 Task: Look for space in Sāmalkot, India from 12th  July, 2023 to 15th July, 2023 for 3 adults in price range Rs.12000 to Rs.16000. Place can be entire place with 2 bedrooms having 3 beds and 1 bathroom. Property type can be house, flat, guest house. Booking option can be shelf check-in. Required host language is English.
Action: Mouse moved to (518, 63)
Screenshot: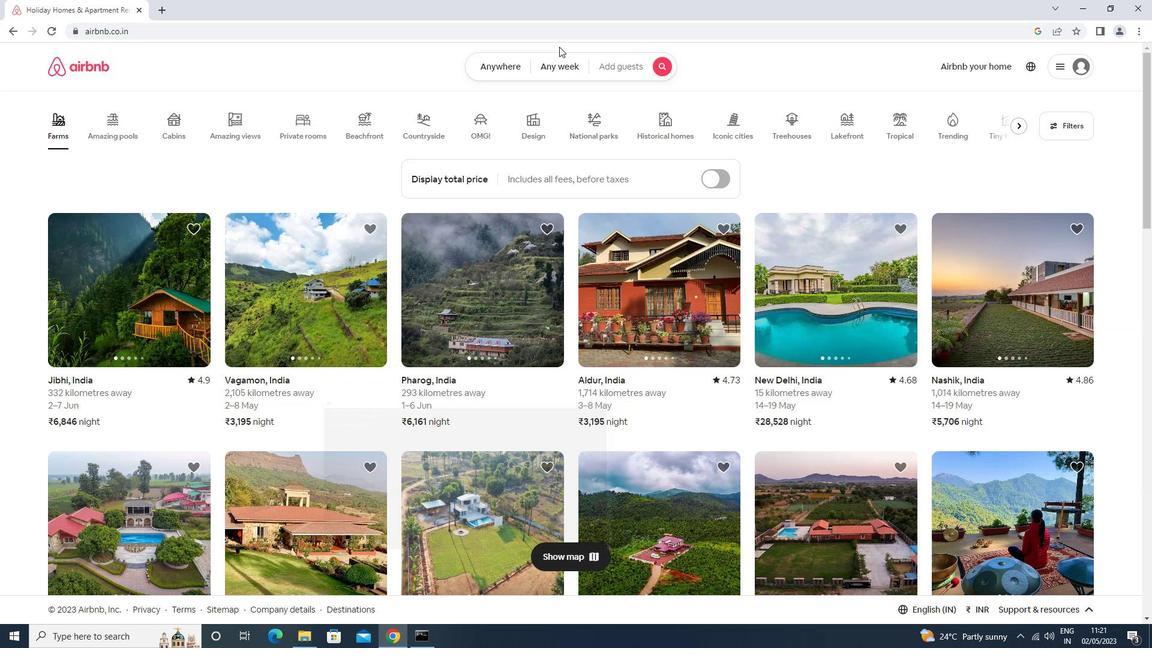 
Action: Mouse pressed left at (518, 63)
Screenshot: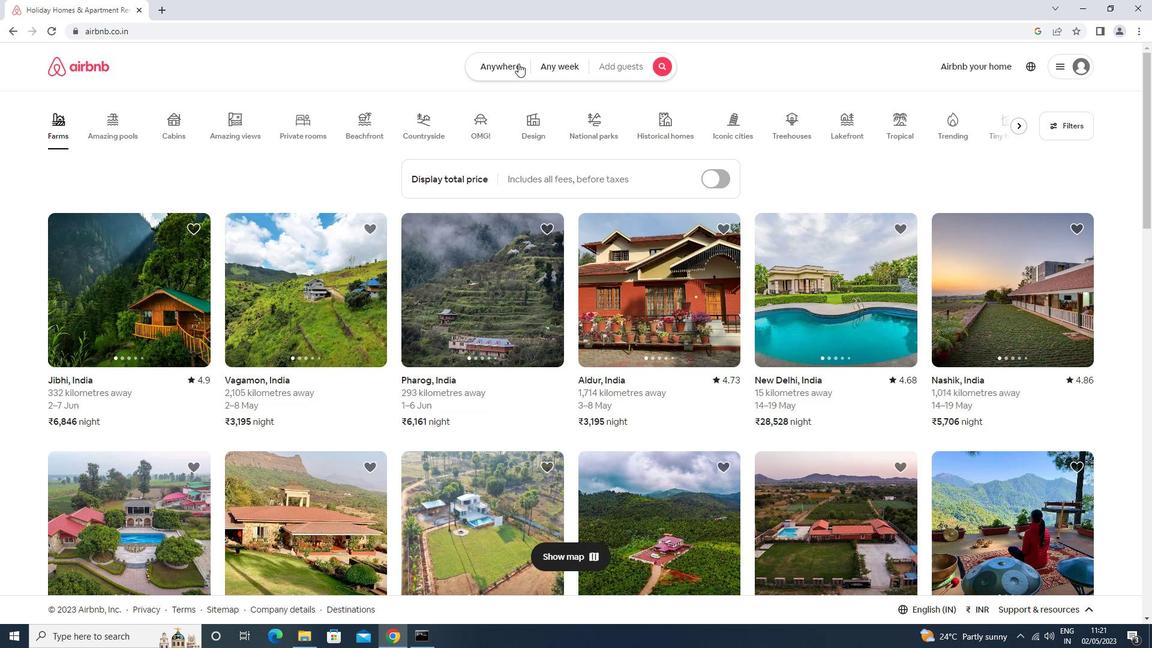 
Action: Mouse moved to (500, 107)
Screenshot: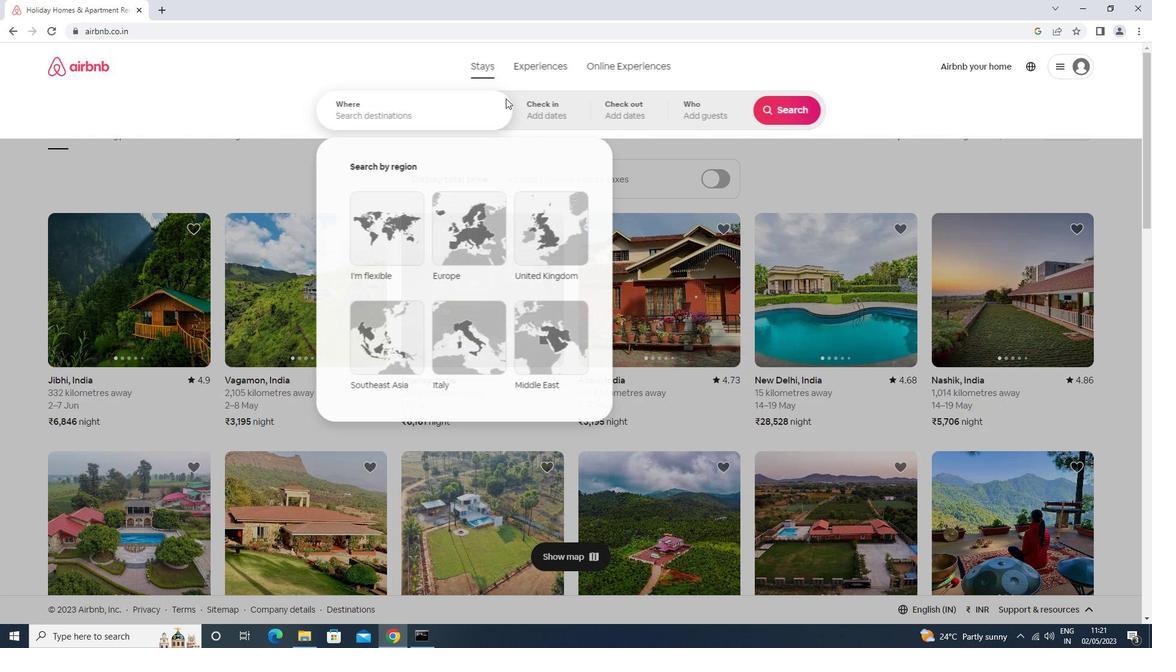 
Action: Mouse pressed left at (500, 107)
Screenshot: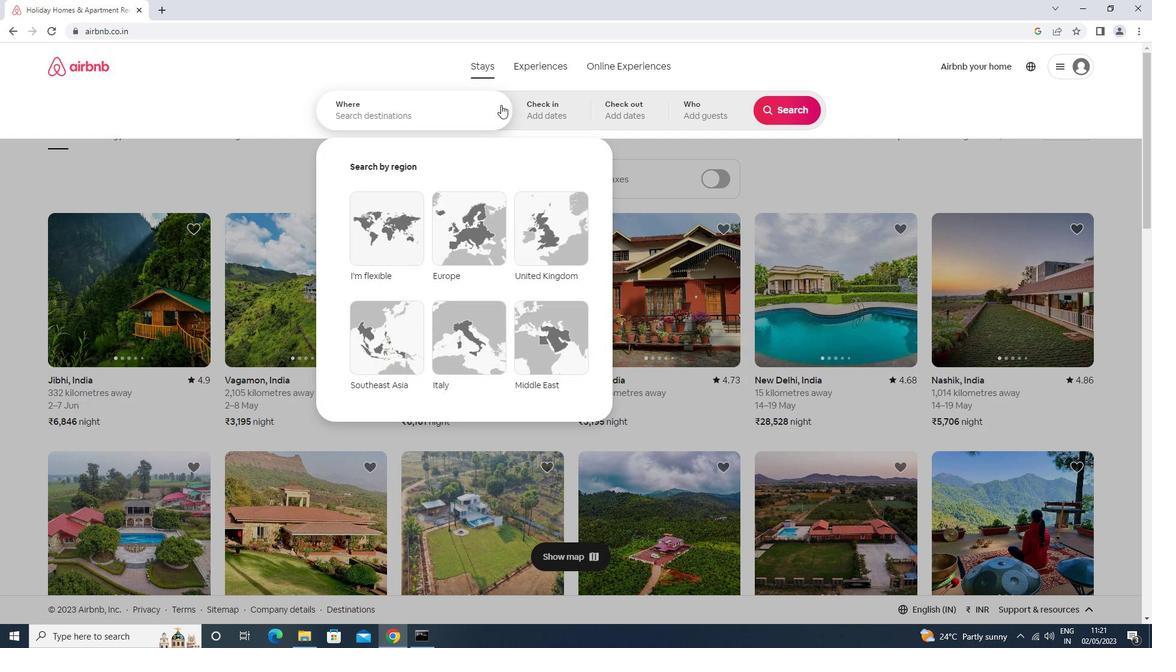 
Action: Key pressed s<Key.caps_lock>amalkot<Key.enter>
Screenshot: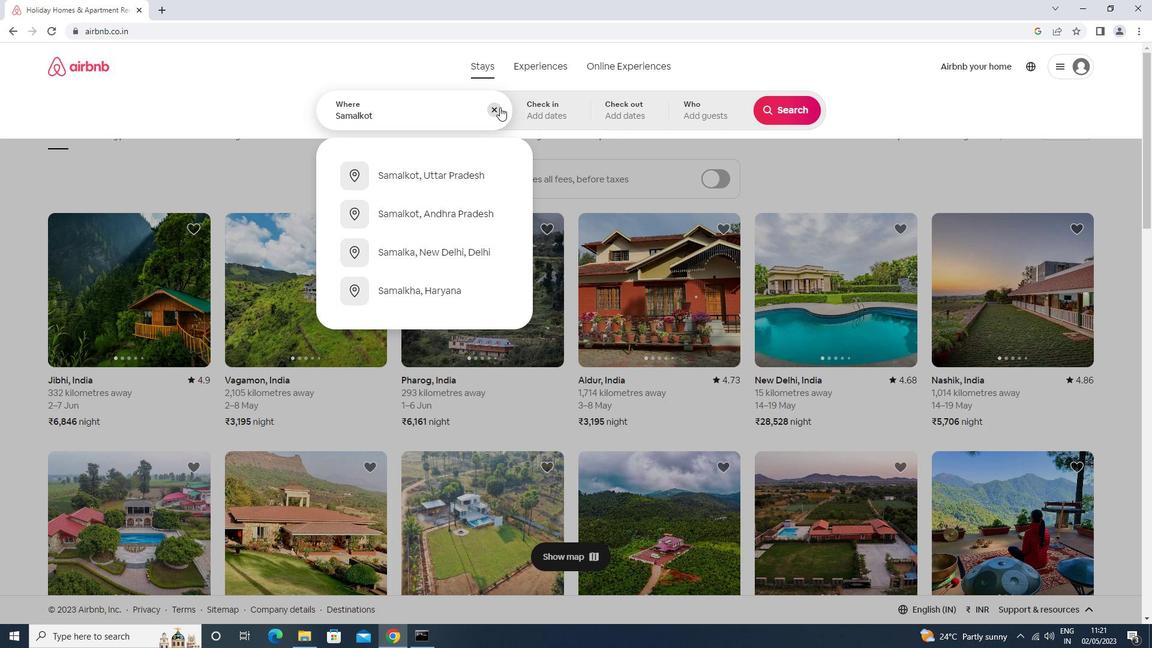 
Action: Mouse moved to (783, 205)
Screenshot: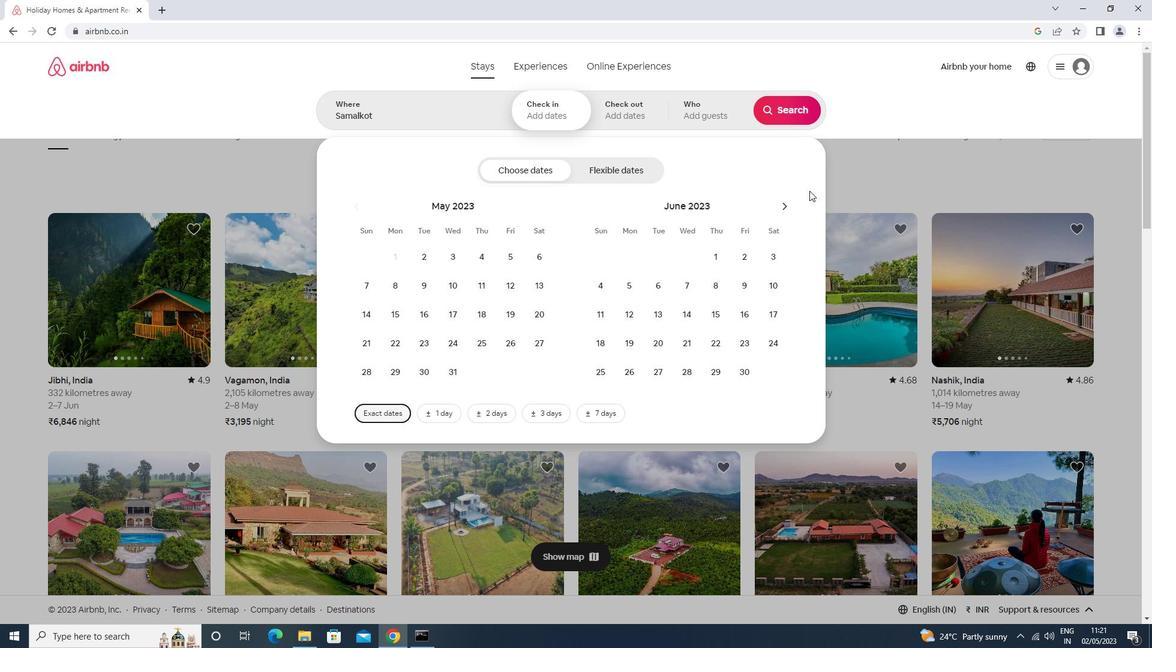 
Action: Mouse pressed left at (783, 205)
Screenshot: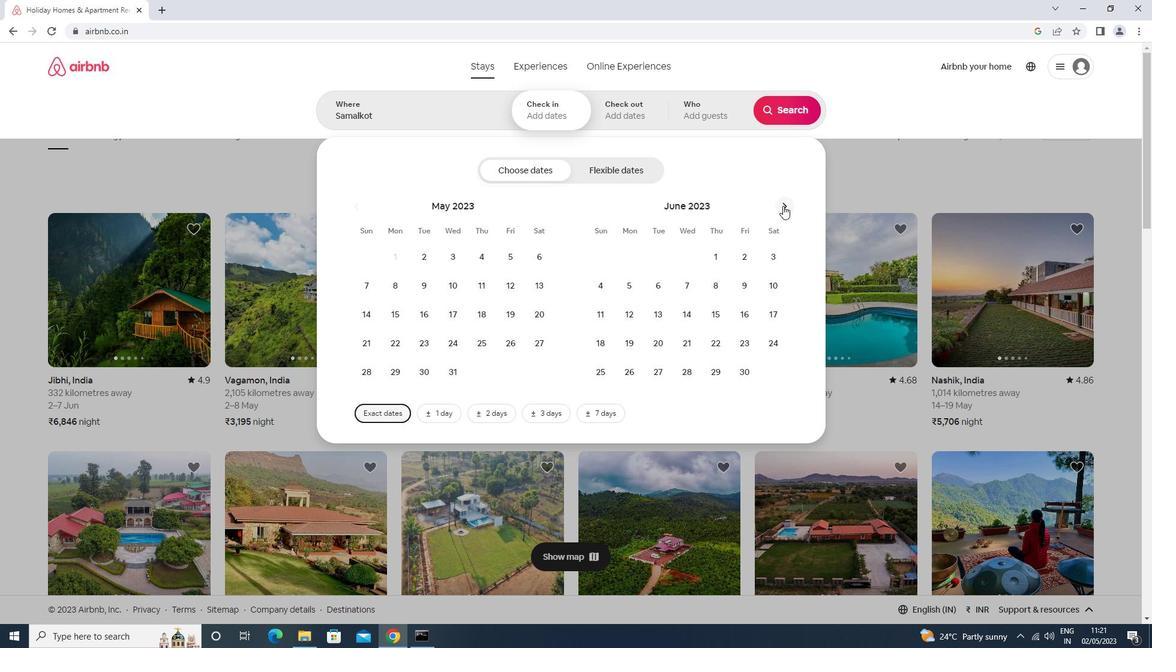 
Action: Mouse moved to (693, 308)
Screenshot: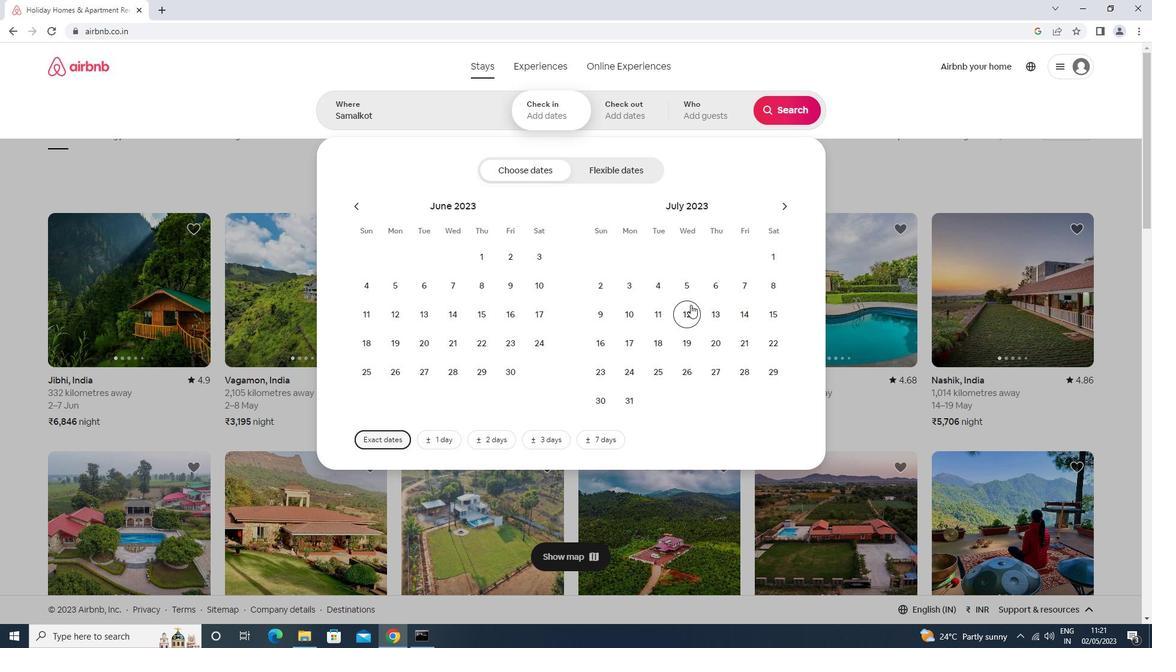 
Action: Mouse pressed left at (693, 308)
Screenshot: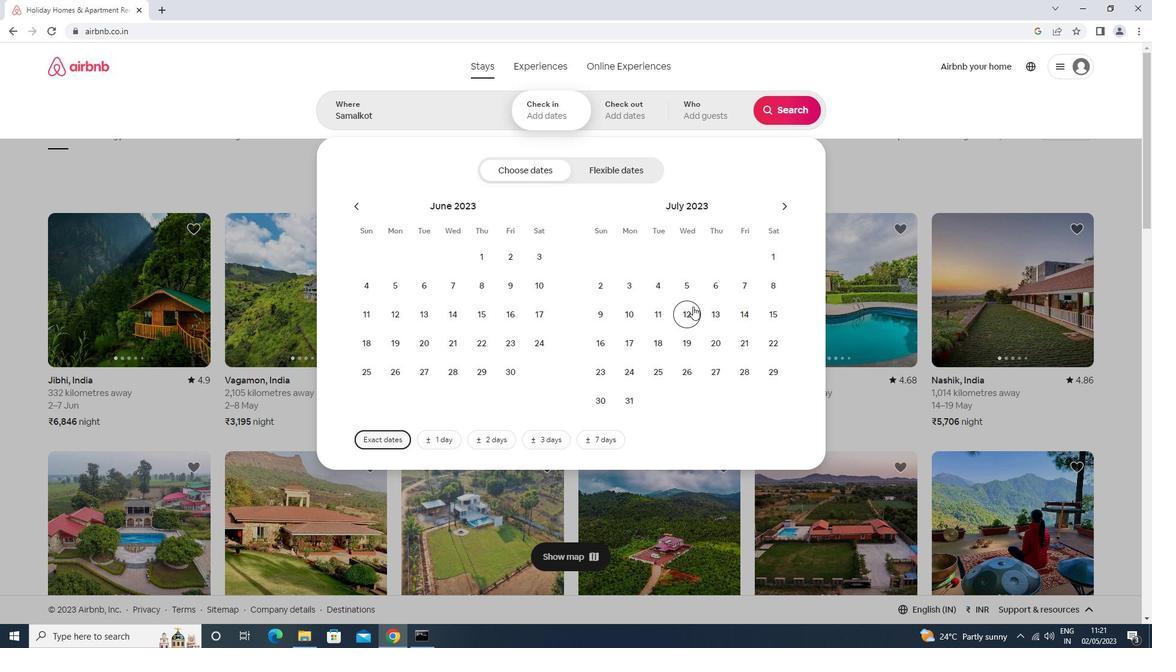
Action: Mouse moved to (770, 312)
Screenshot: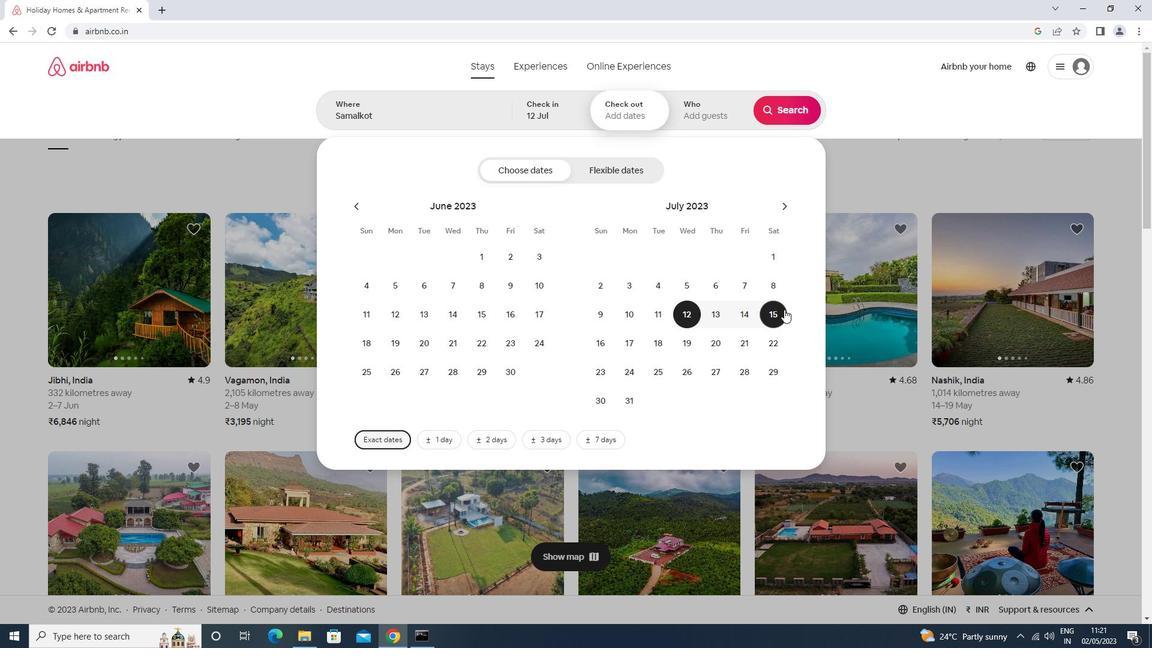 
Action: Mouse pressed left at (770, 312)
Screenshot: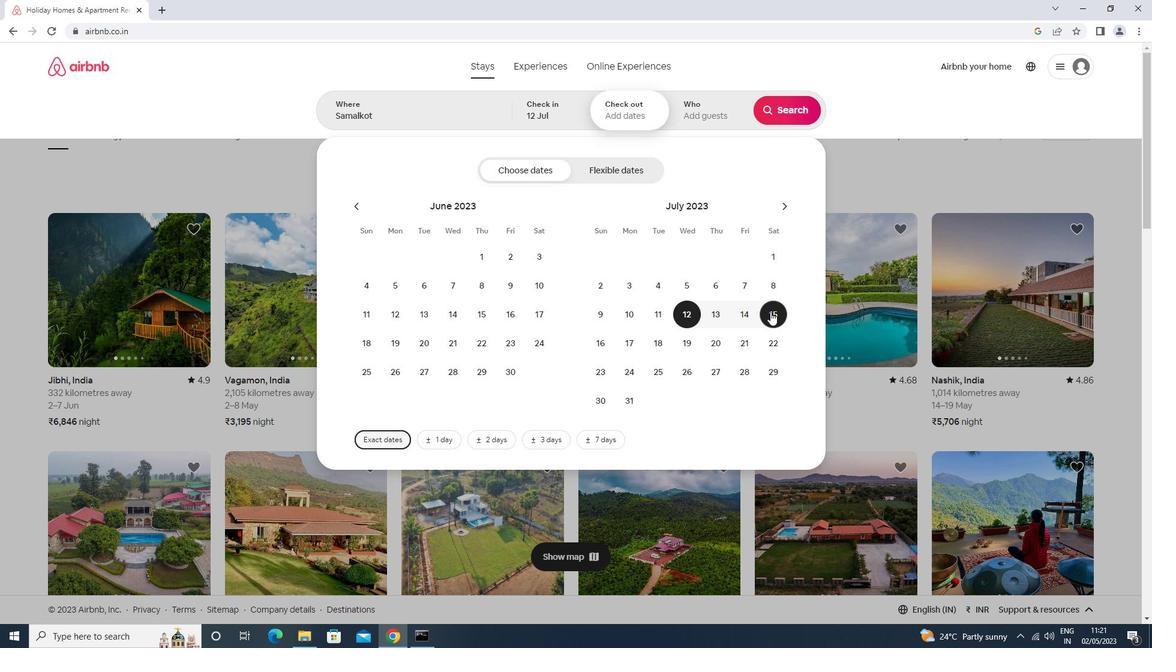 
Action: Mouse moved to (710, 118)
Screenshot: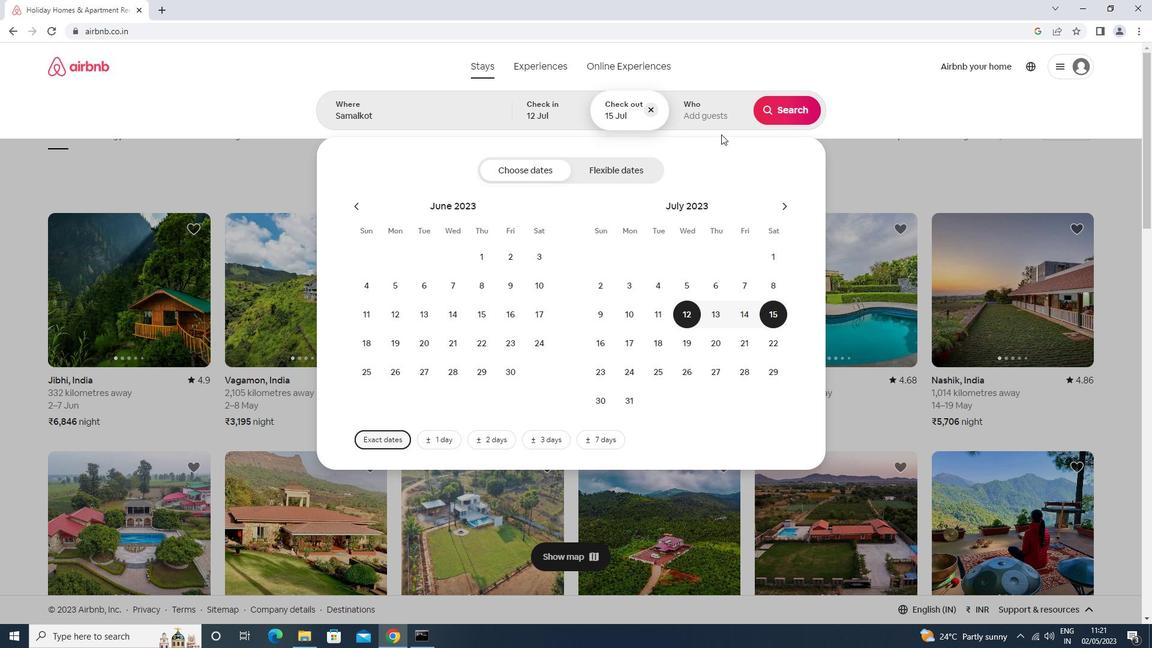 
Action: Mouse pressed left at (710, 118)
Screenshot: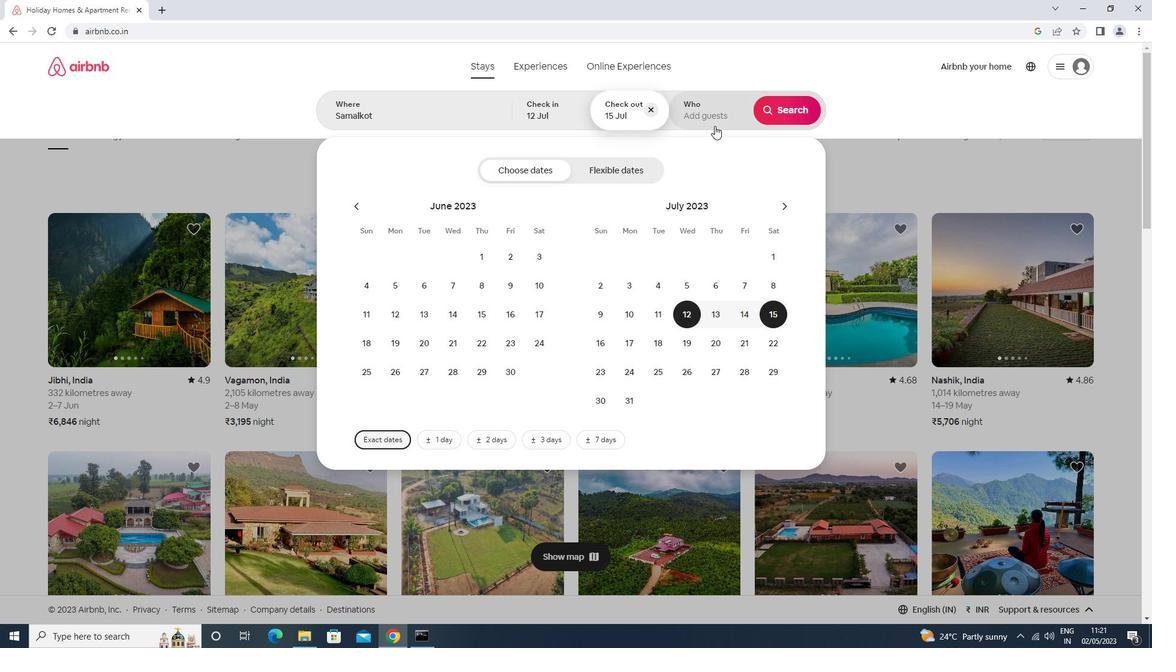 
Action: Mouse moved to (796, 171)
Screenshot: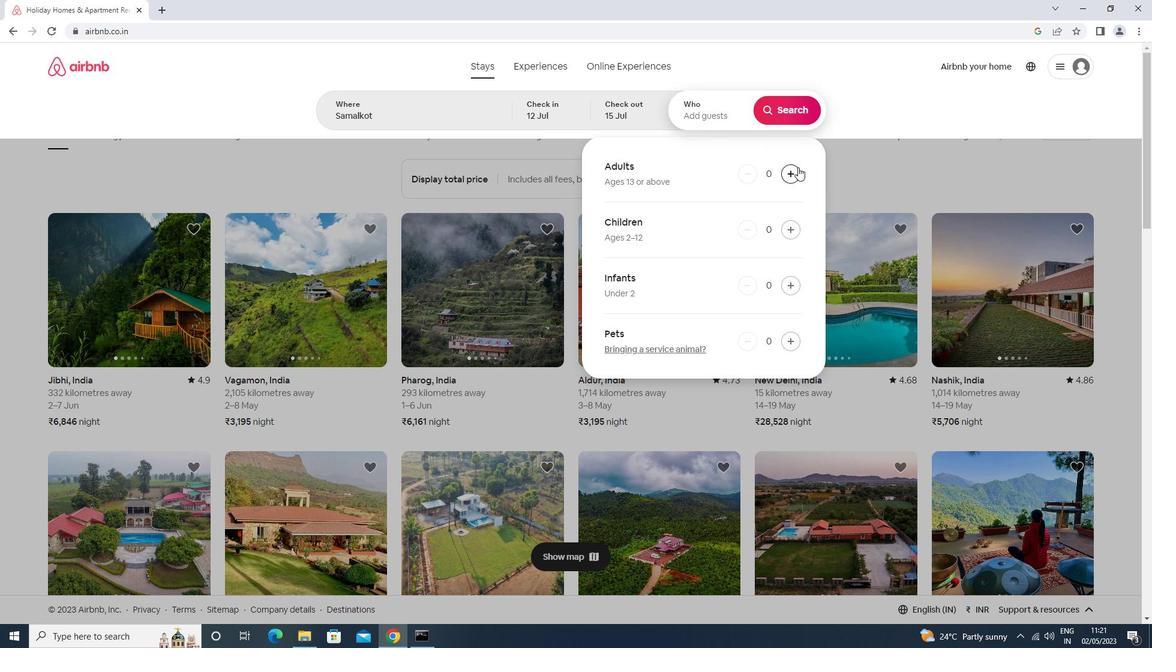 
Action: Mouse pressed left at (796, 171)
Screenshot: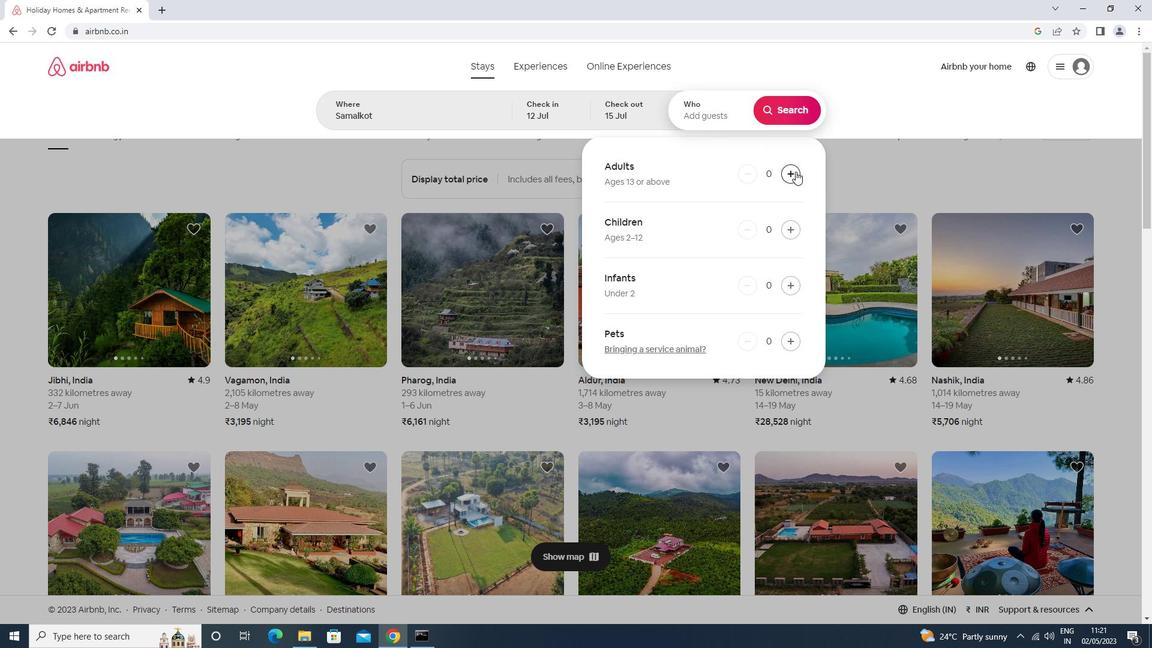 
Action: Mouse moved to (794, 171)
Screenshot: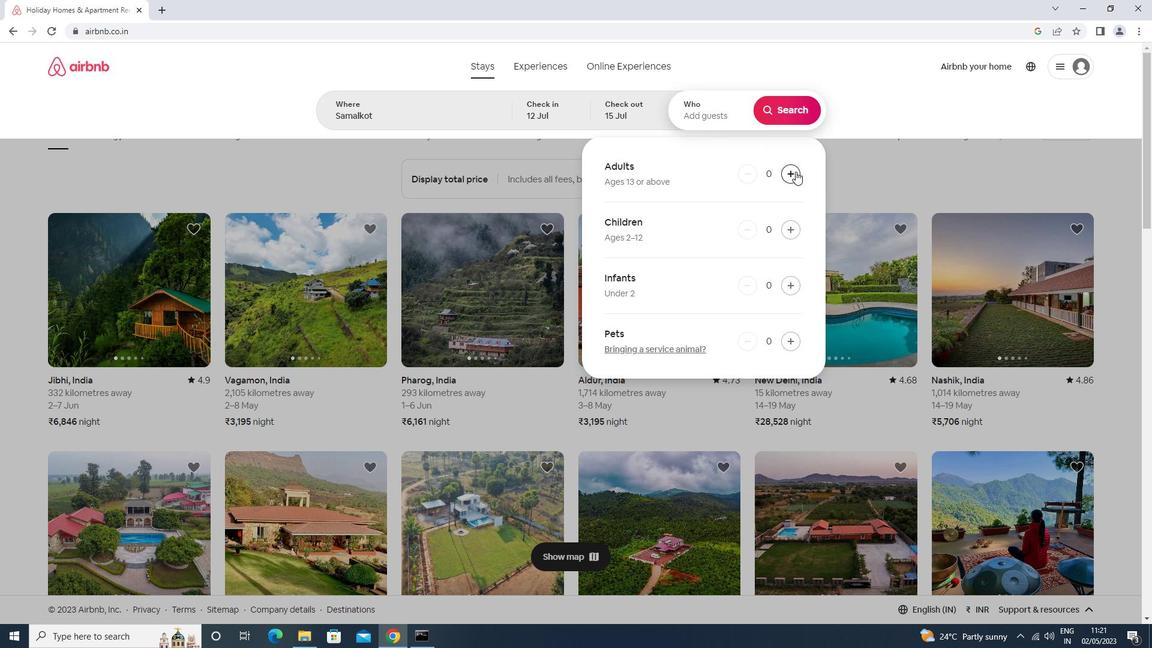 
Action: Mouse pressed left at (794, 171)
Screenshot: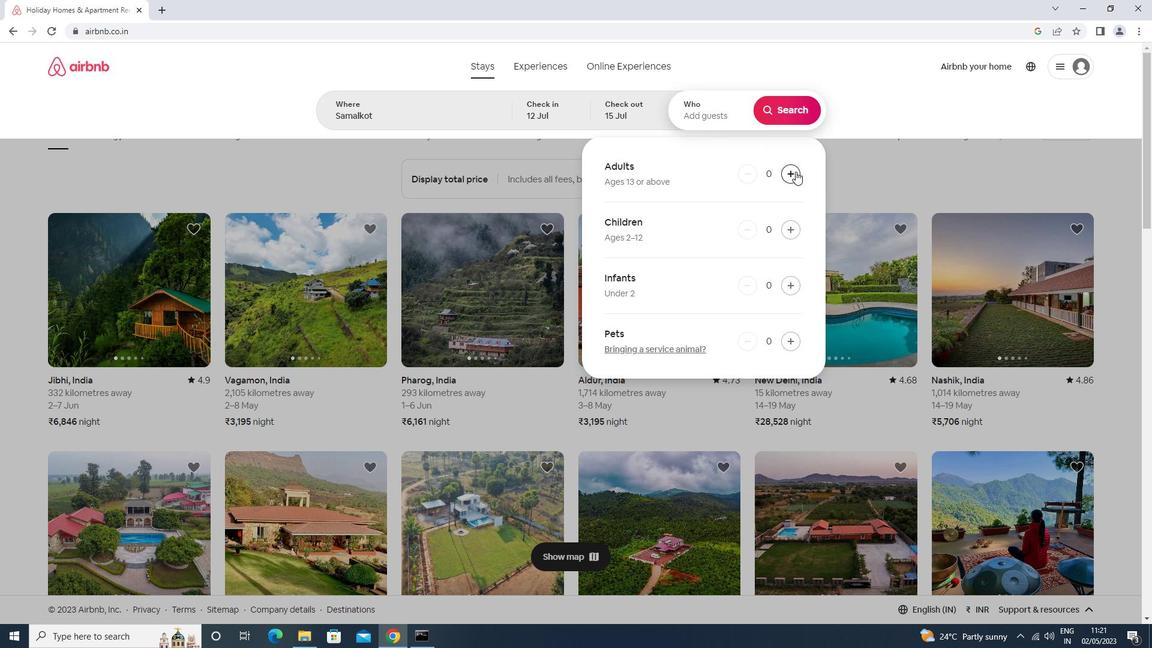 
Action: Mouse moved to (793, 172)
Screenshot: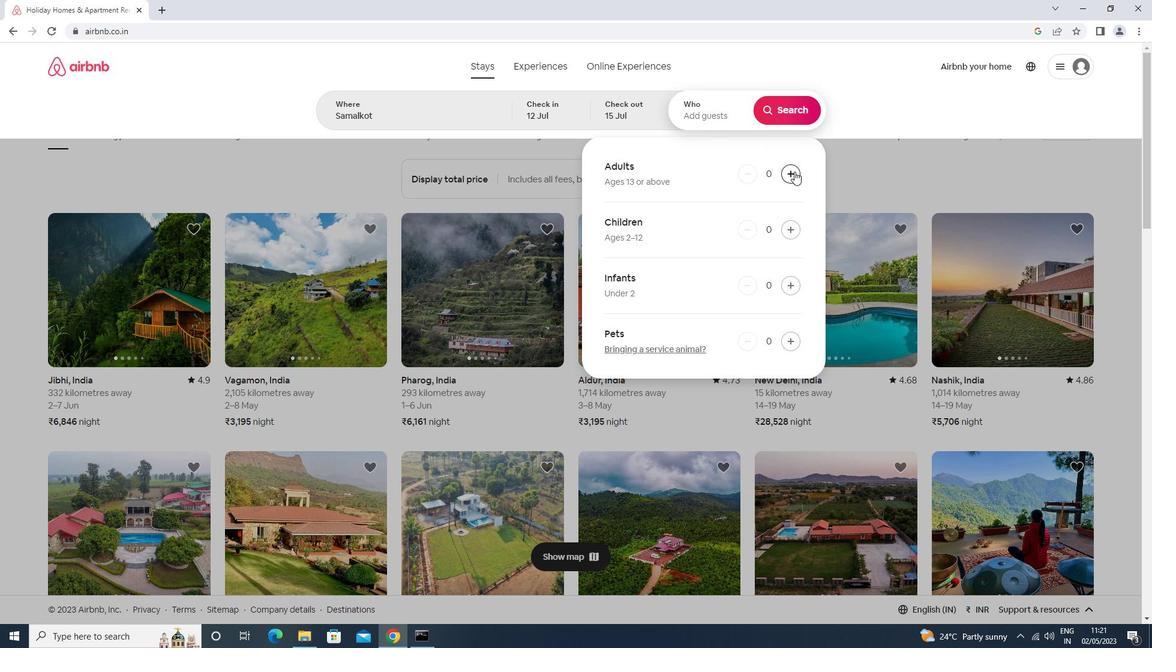 
Action: Mouse pressed left at (793, 172)
Screenshot: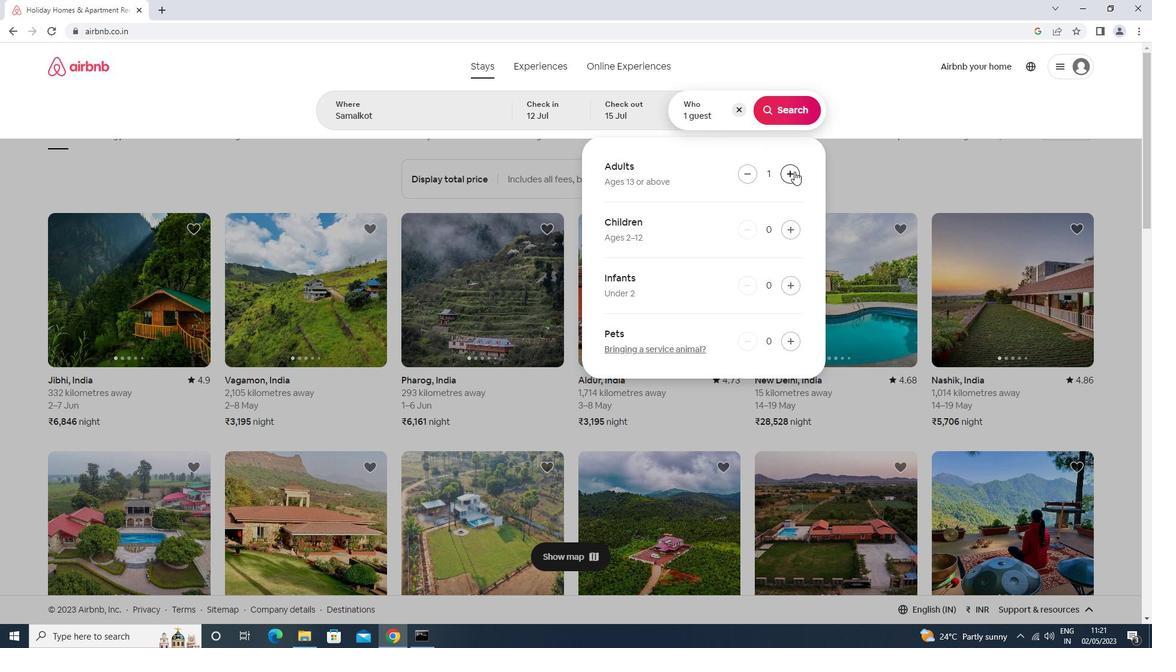 
Action: Mouse moved to (783, 115)
Screenshot: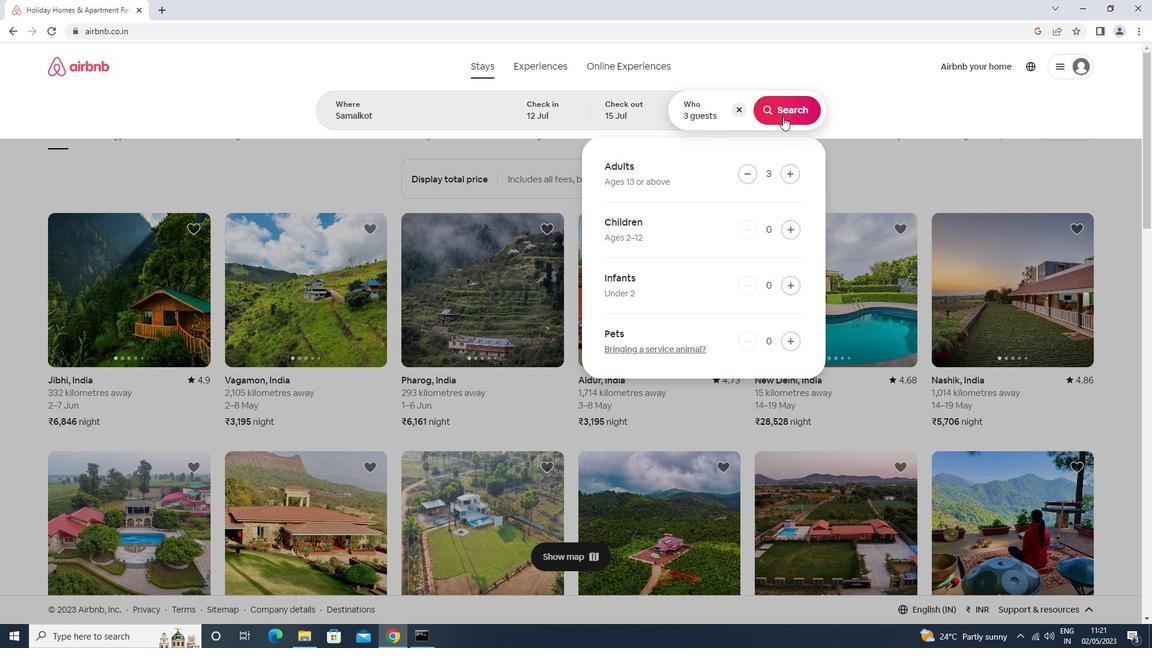 
Action: Mouse pressed left at (783, 115)
Screenshot: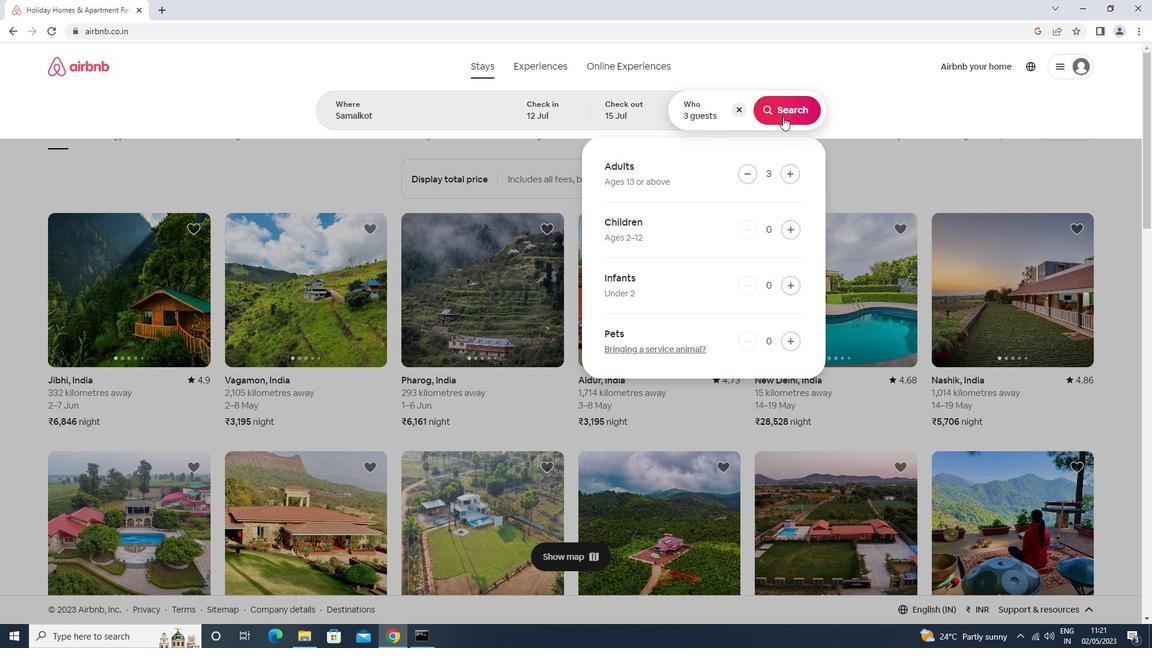 
Action: Mouse moved to (1101, 115)
Screenshot: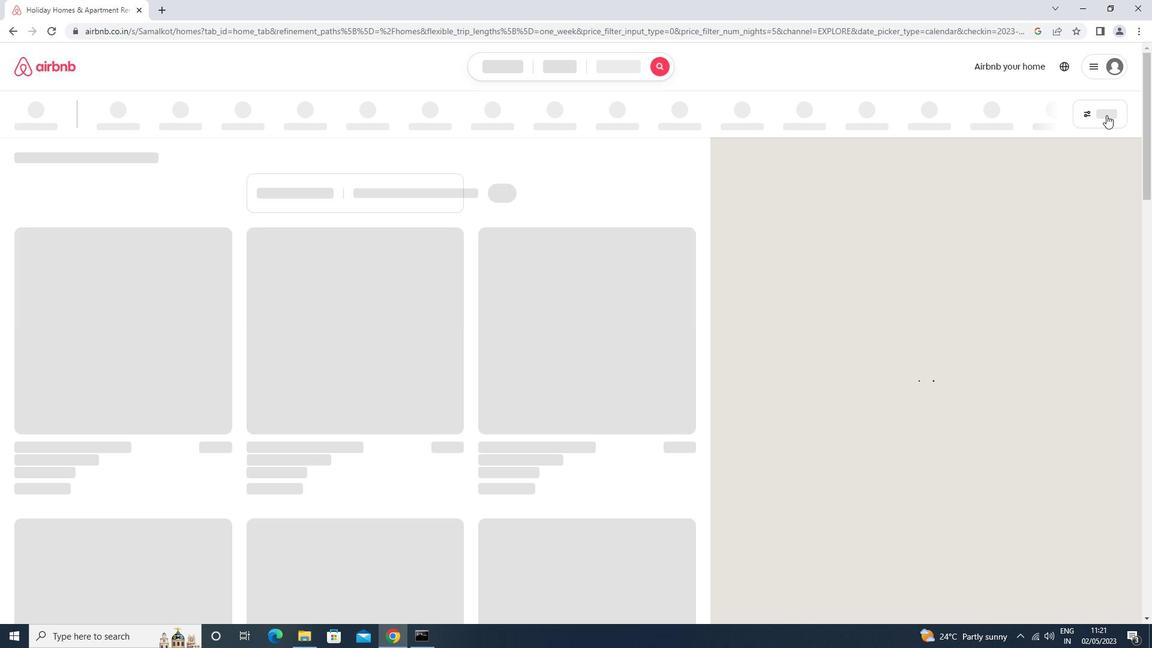 
Action: Mouse pressed left at (1101, 115)
Screenshot: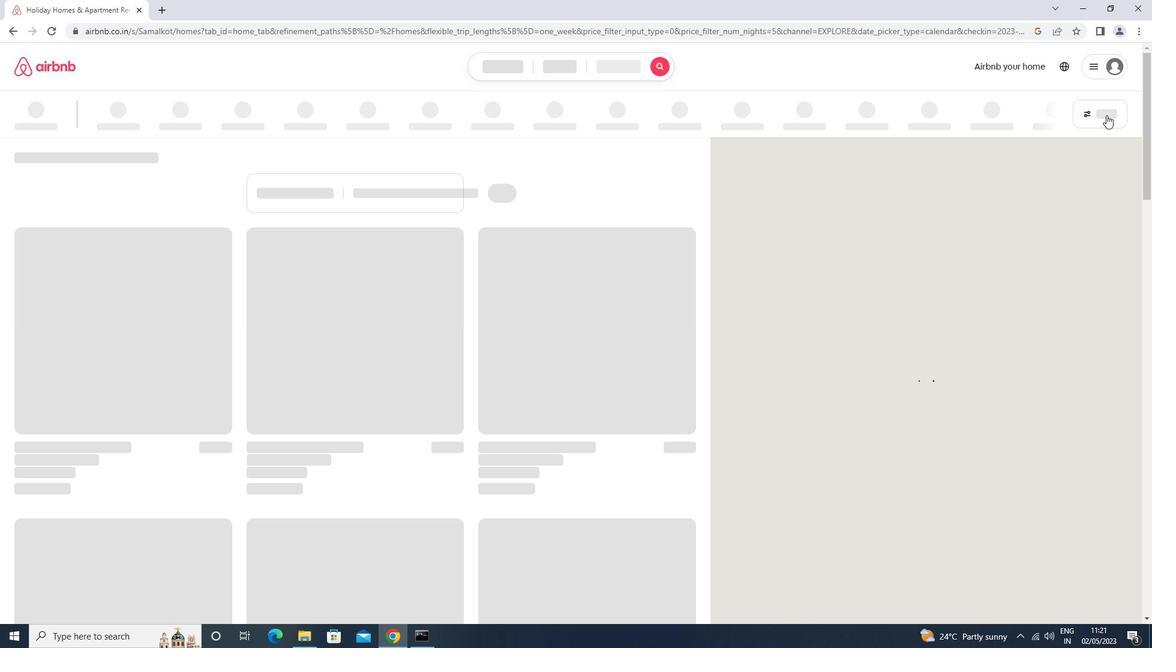 
Action: Mouse moved to (529, 265)
Screenshot: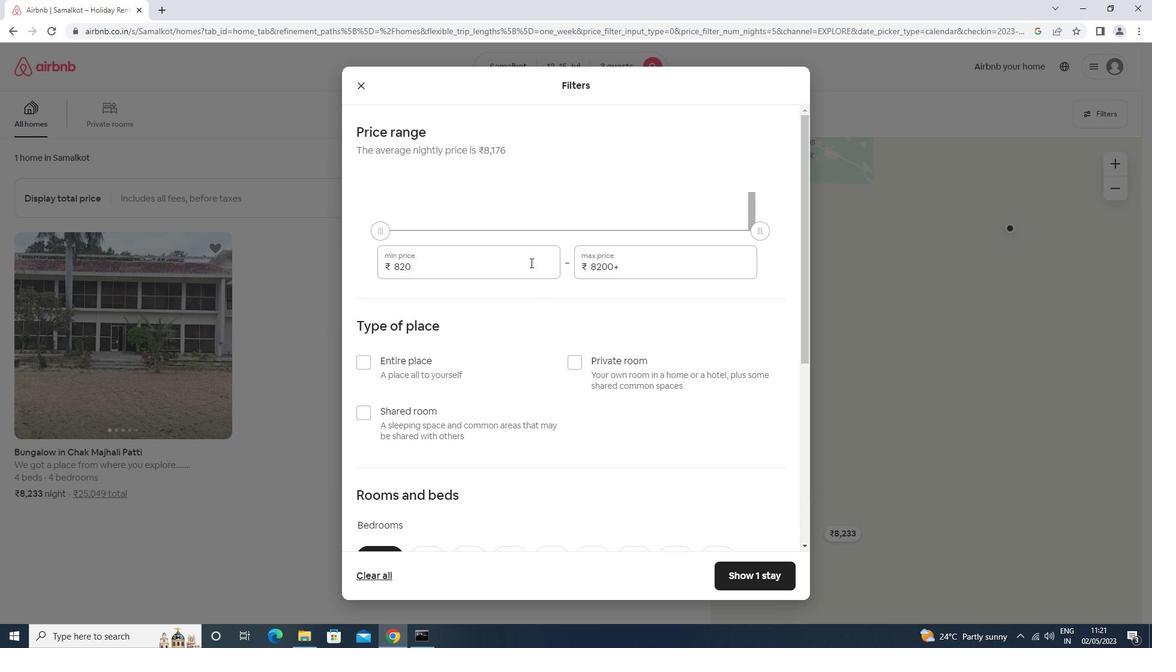 
Action: Mouse pressed left at (529, 265)
Screenshot: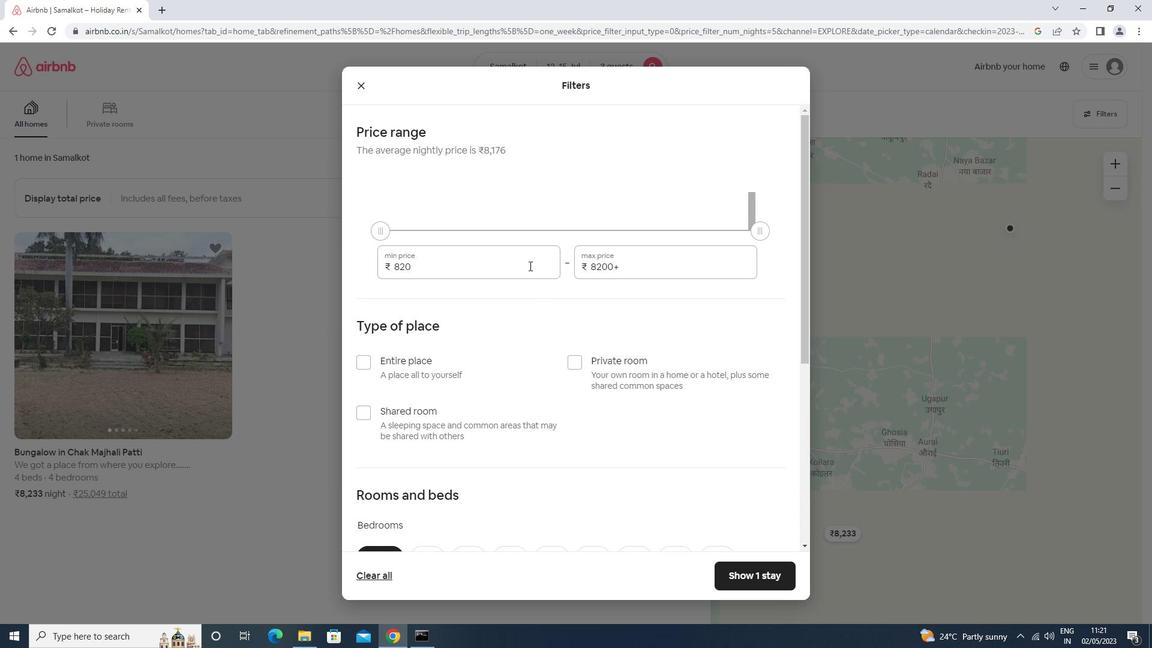 
Action: Mouse moved to (520, 271)
Screenshot: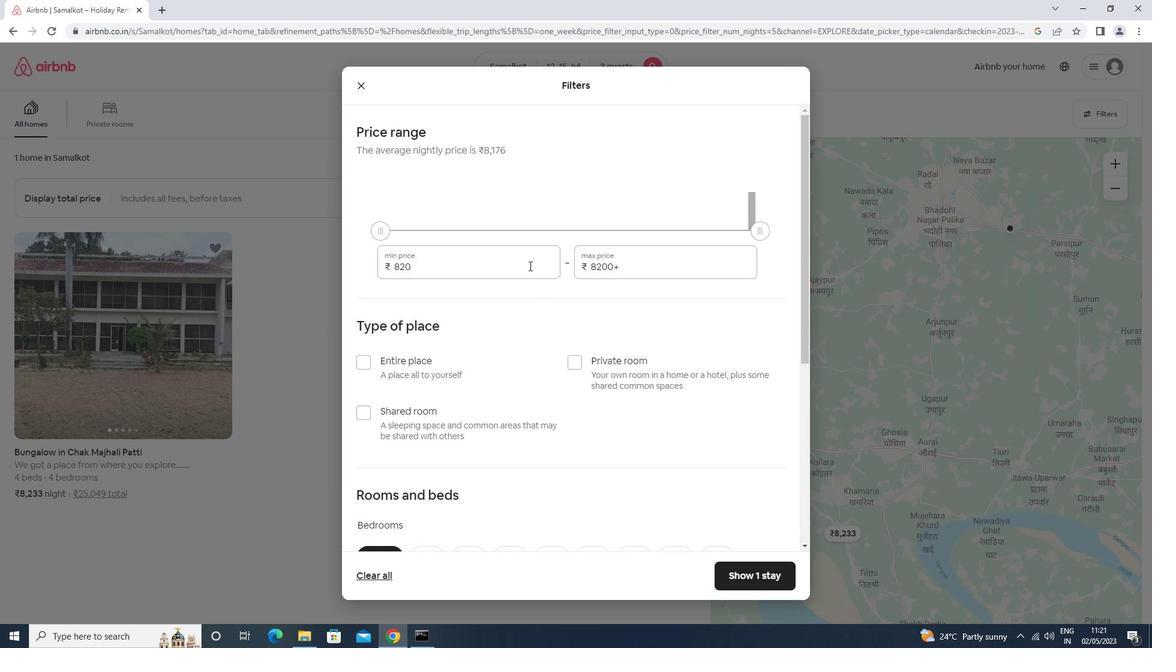 
Action: Key pressed <Key.backspace><Key.backspace><Key.backspace><Key.backspace><Key.backspace><Key.backspace><Key.backspace><Key.backspace><Key.backspace>12000<Key.tab>16000
Screenshot: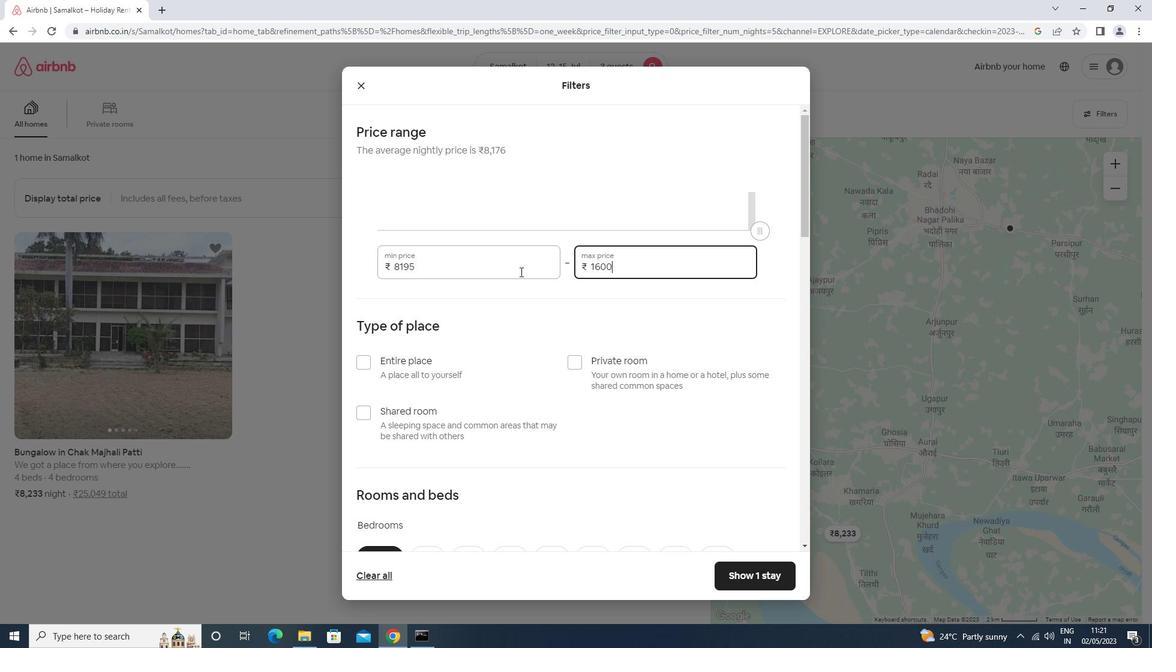 
Action: Mouse moved to (516, 273)
Screenshot: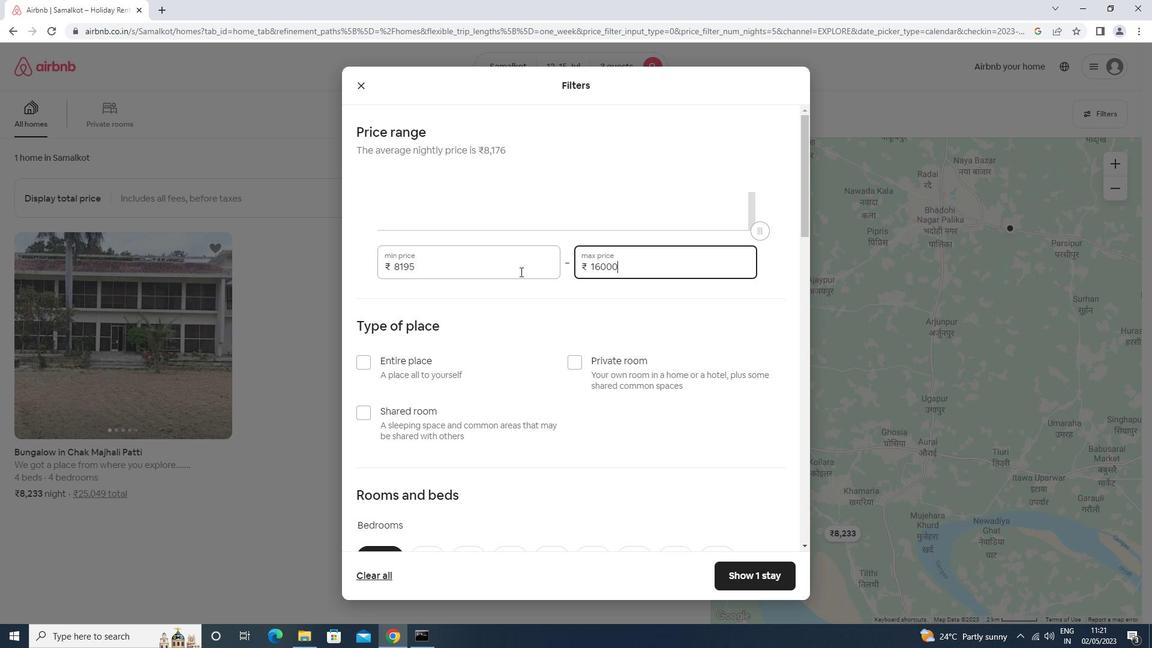
Action: Mouse scrolled (516, 272) with delta (0, 0)
Screenshot: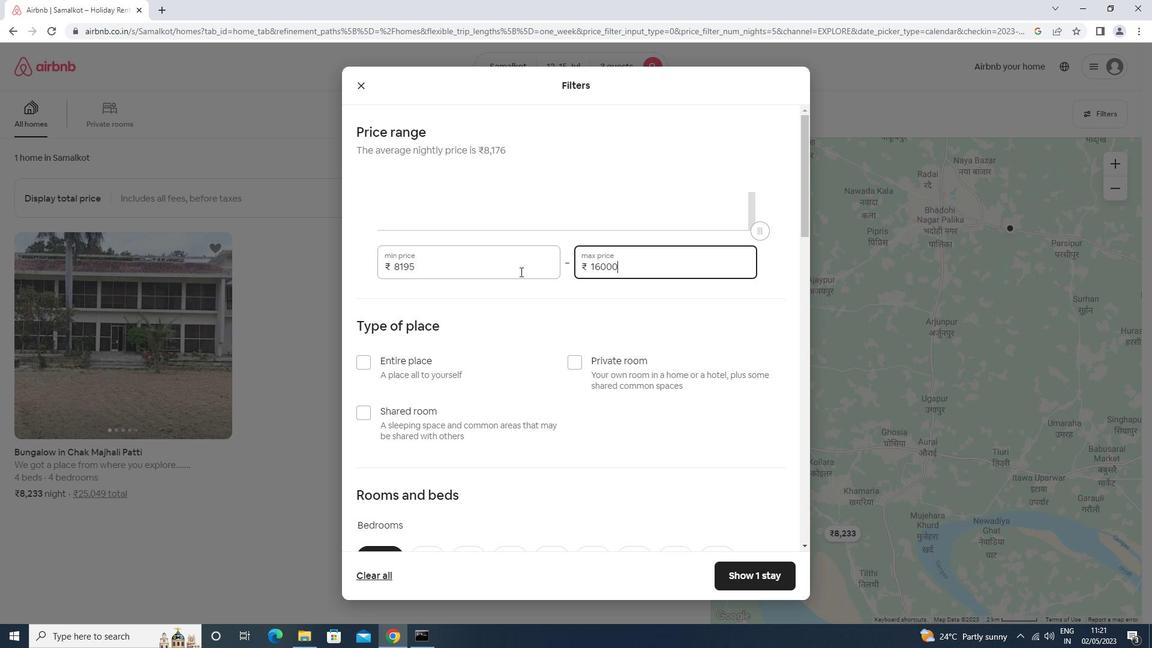 
Action: Mouse scrolled (516, 272) with delta (0, 0)
Screenshot: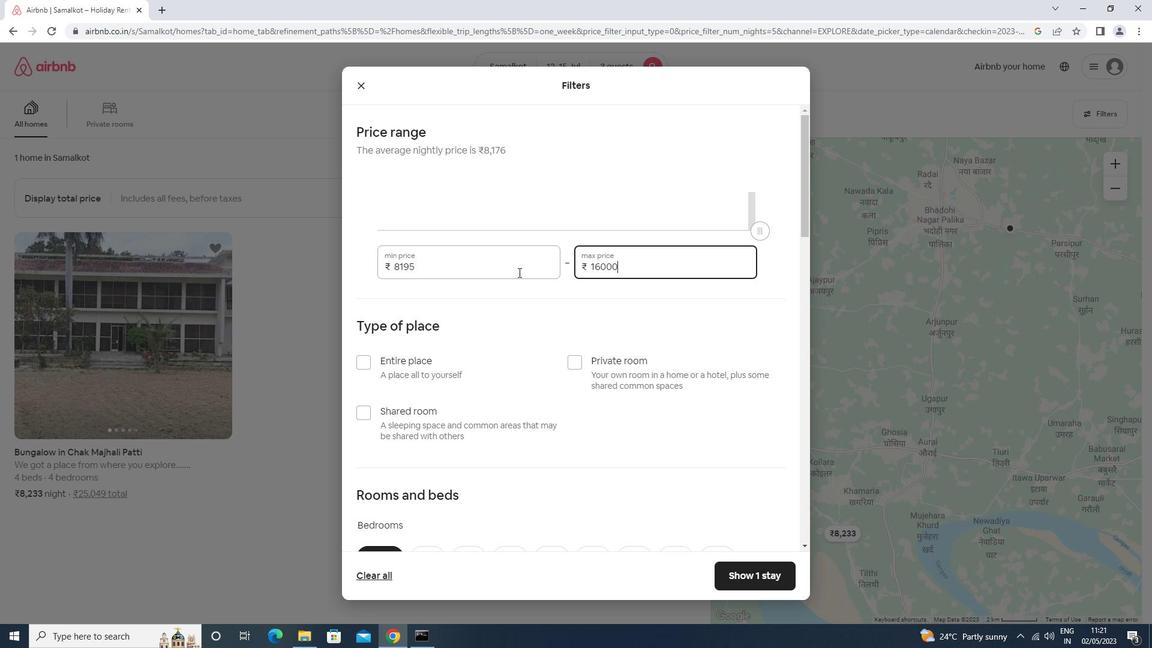 
Action: Mouse moved to (397, 239)
Screenshot: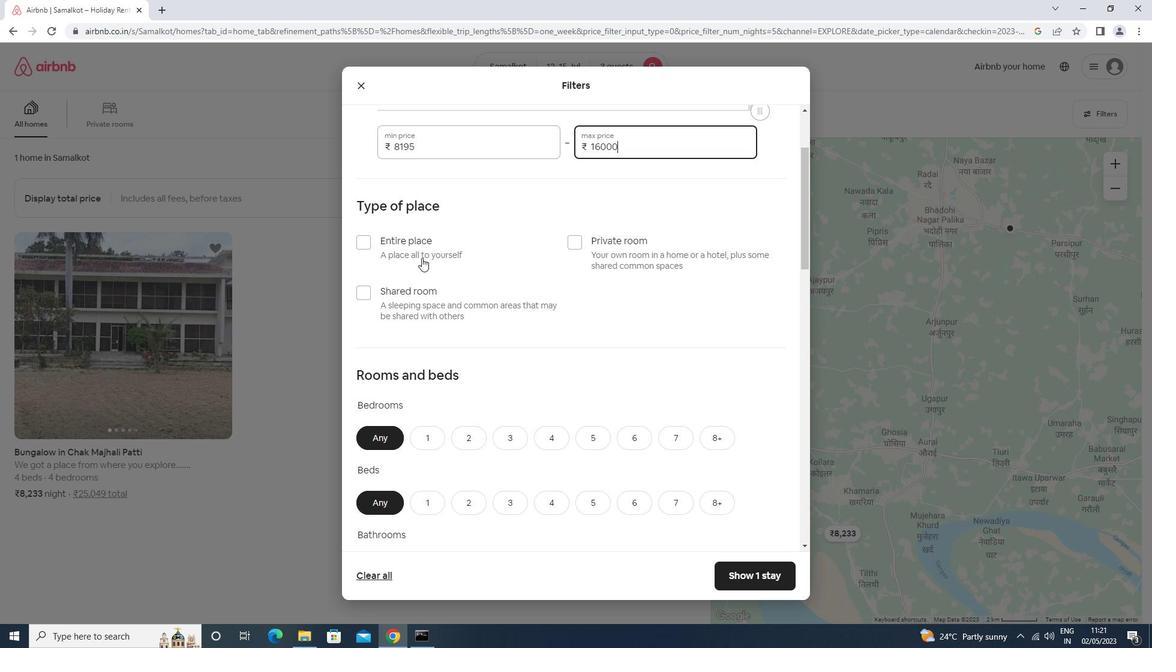 
Action: Mouse pressed left at (397, 239)
Screenshot: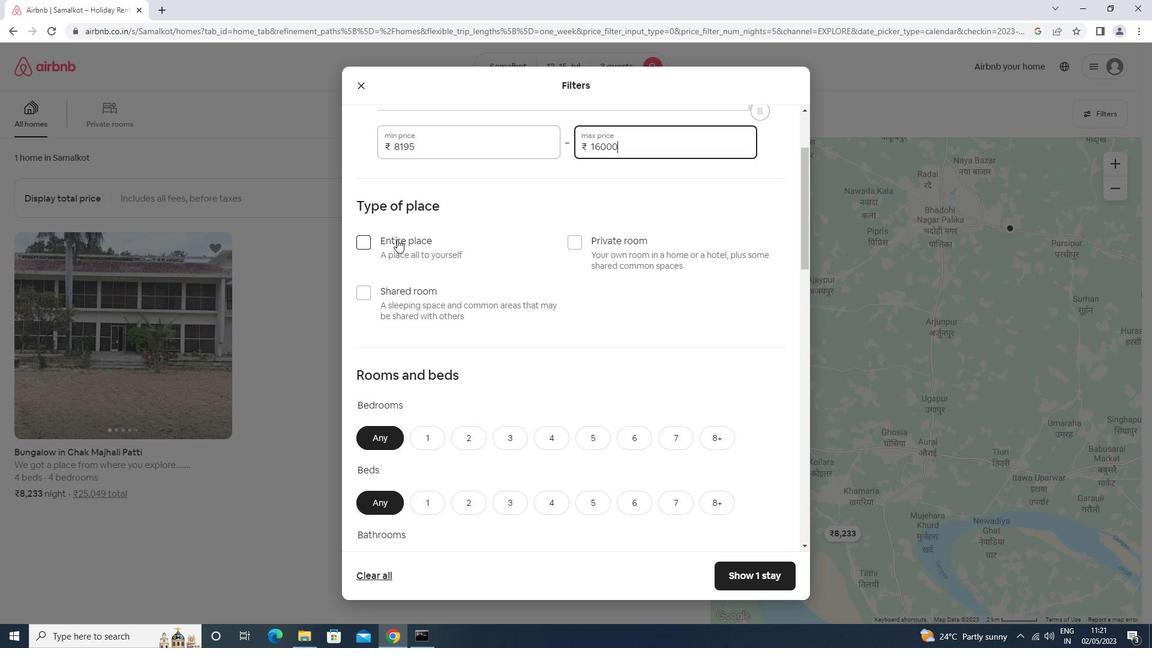 
Action: Mouse moved to (489, 272)
Screenshot: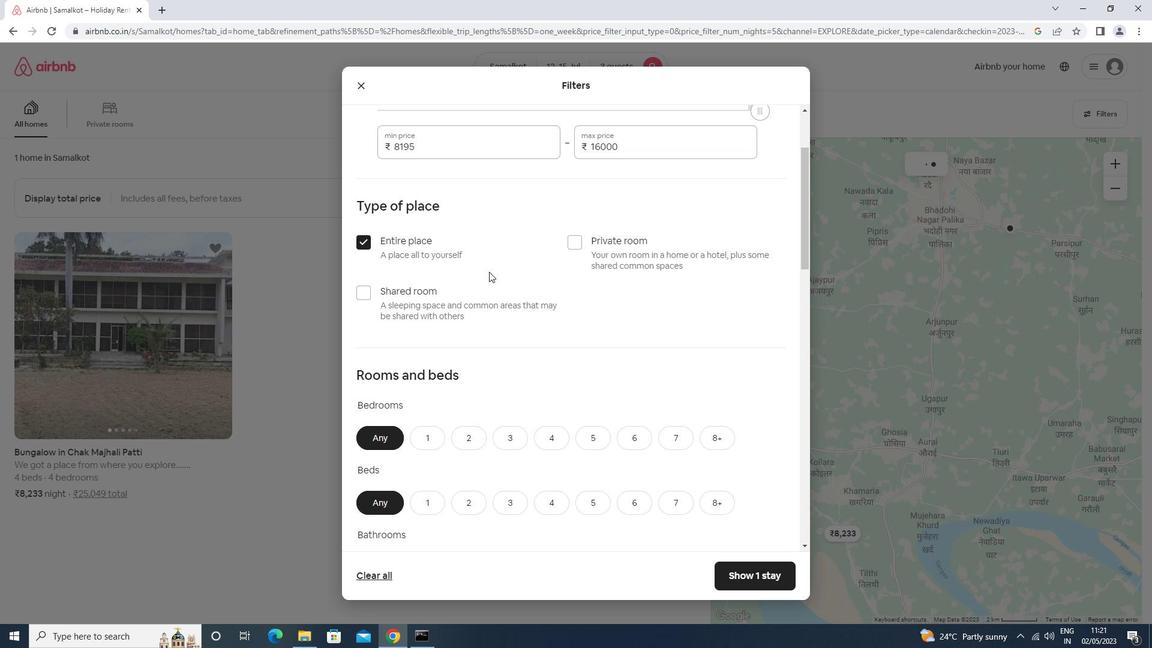 
Action: Mouse scrolled (489, 271) with delta (0, 0)
Screenshot: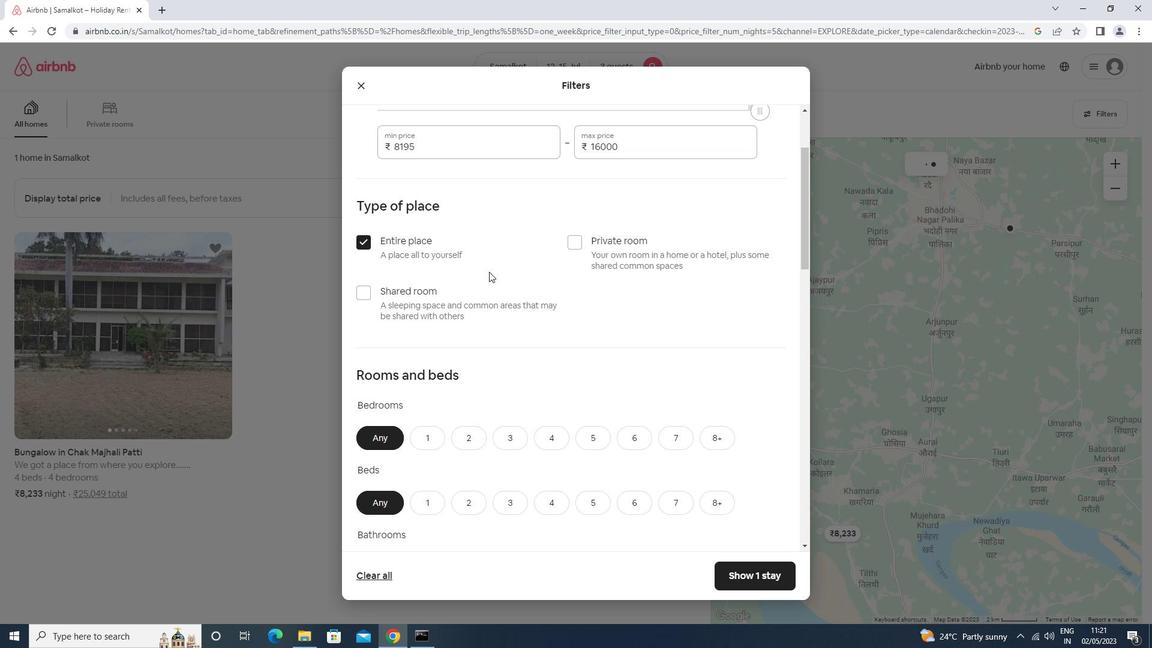 
Action: Mouse moved to (489, 273)
Screenshot: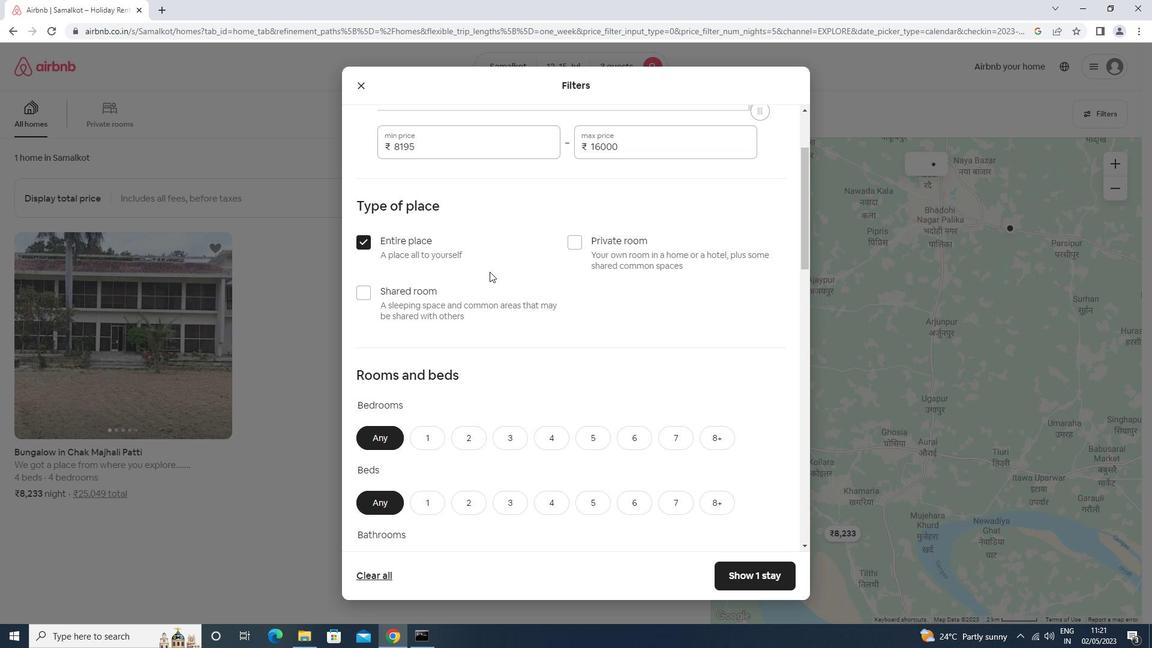 
Action: Mouse scrolled (489, 272) with delta (0, 0)
Screenshot: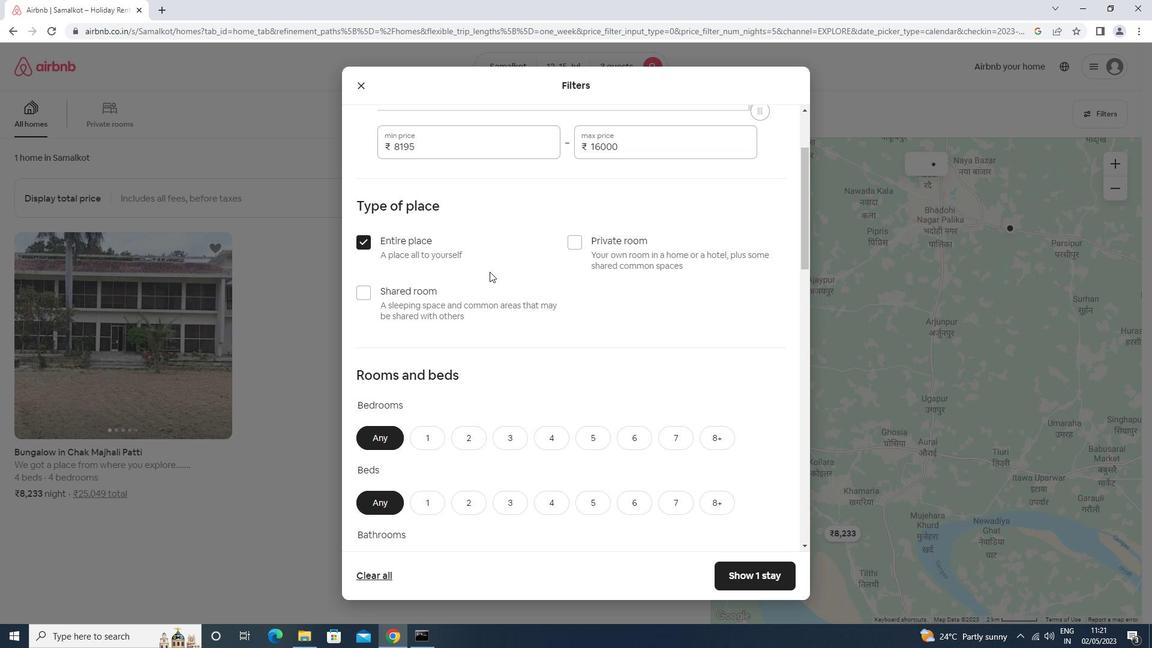 
Action: Mouse moved to (470, 314)
Screenshot: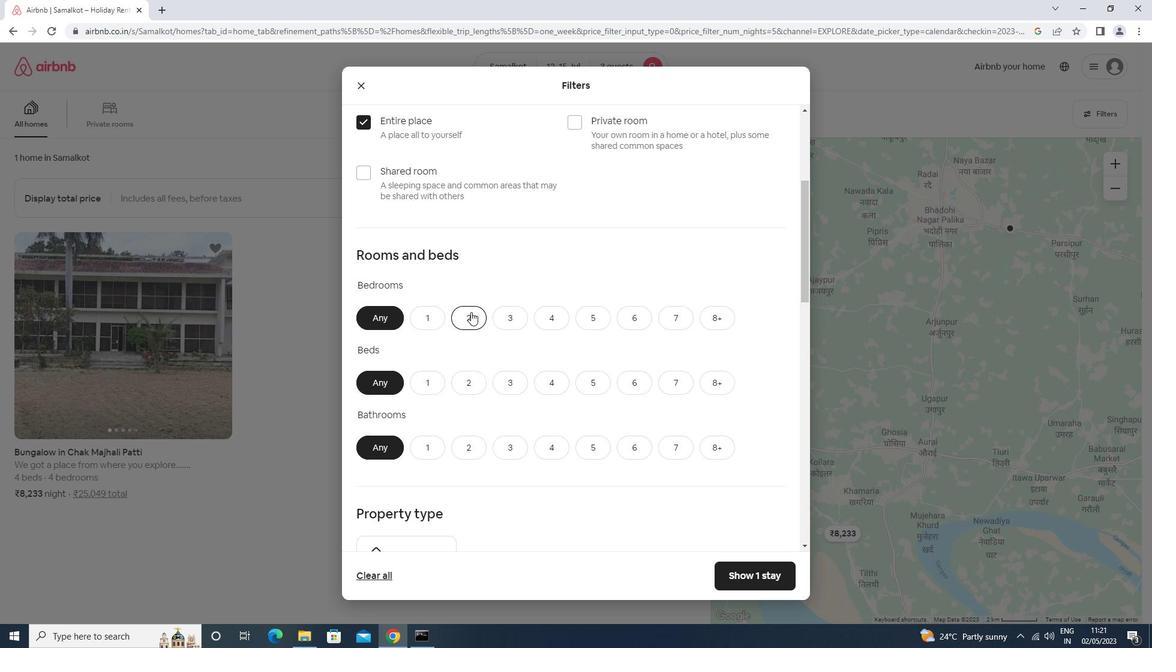 
Action: Mouse pressed left at (470, 314)
Screenshot: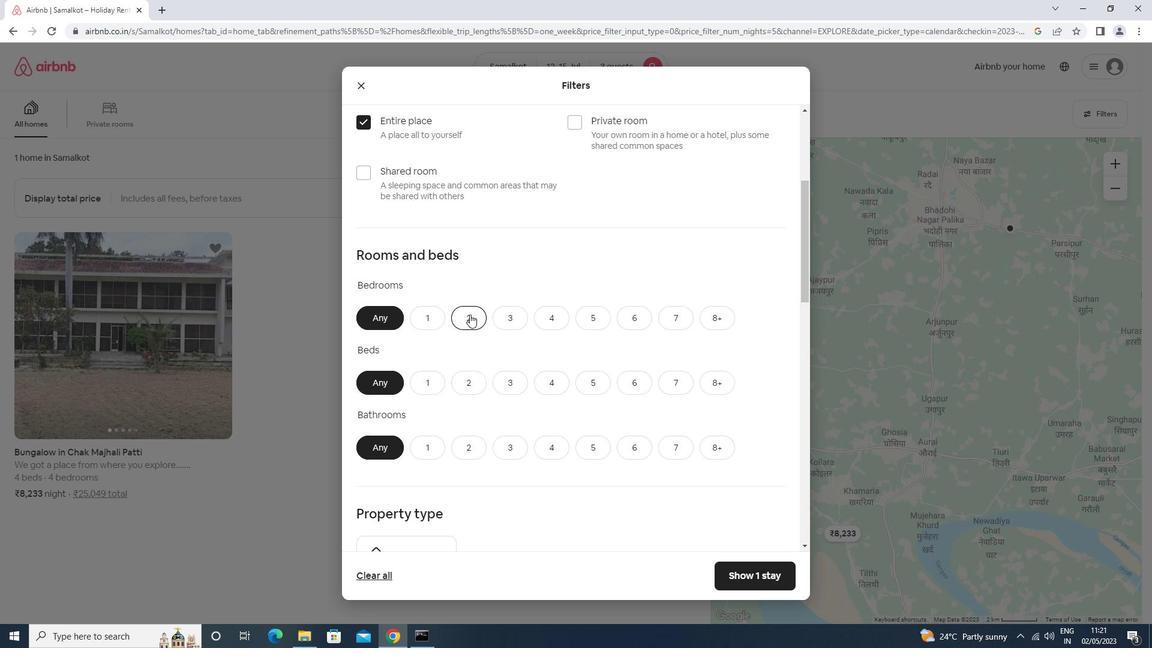 
Action: Mouse moved to (513, 381)
Screenshot: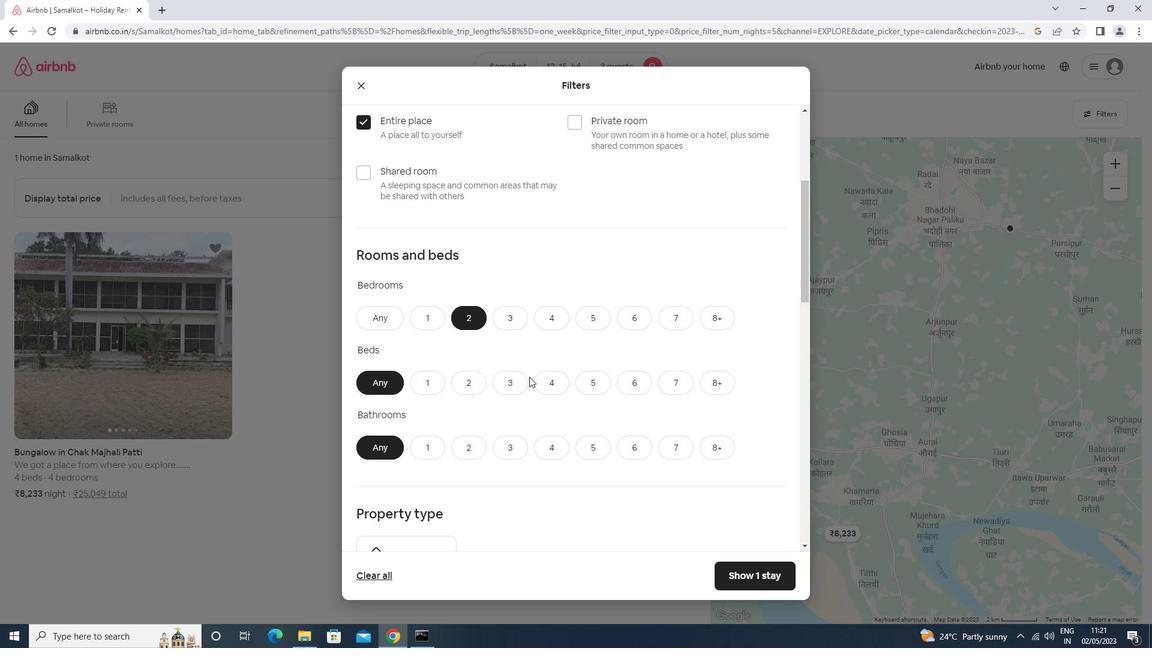 
Action: Mouse pressed left at (513, 381)
Screenshot: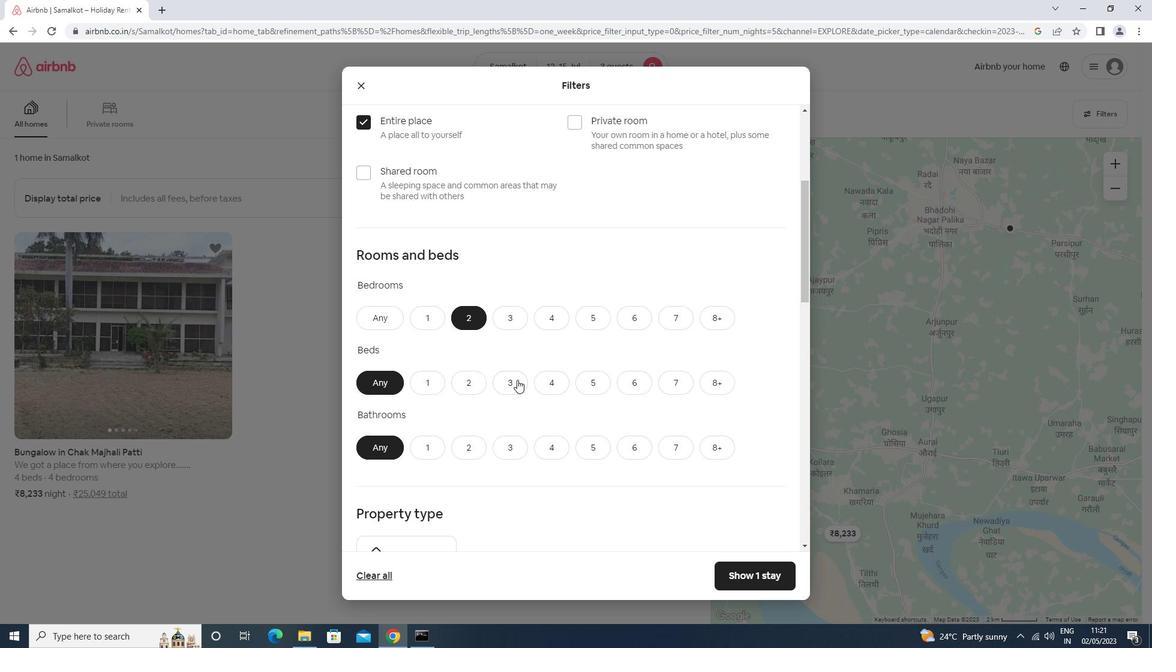 
Action: Mouse moved to (426, 441)
Screenshot: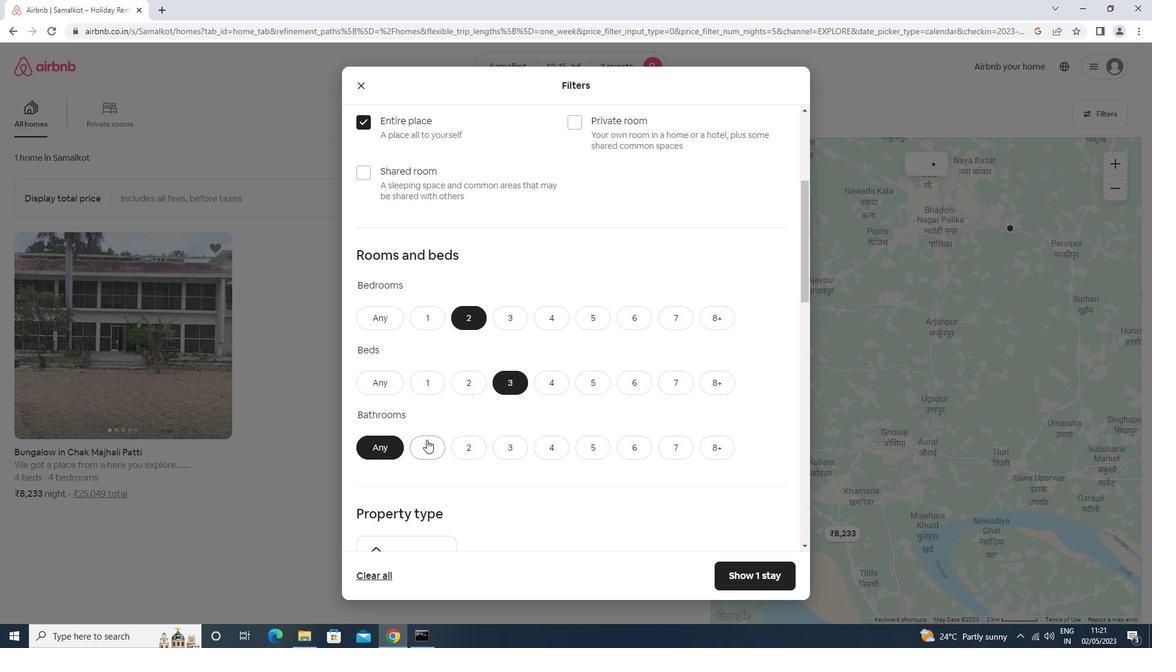 
Action: Mouse pressed left at (426, 441)
Screenshot: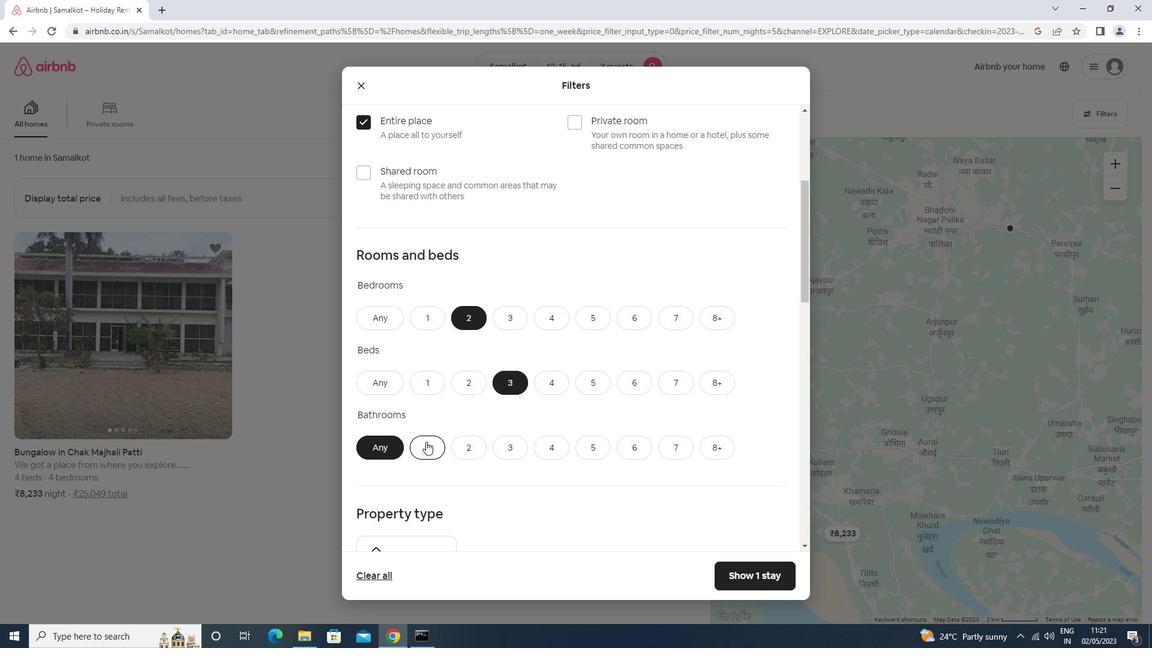 
Action: Mouse moved to (426, 441)
Screenshot: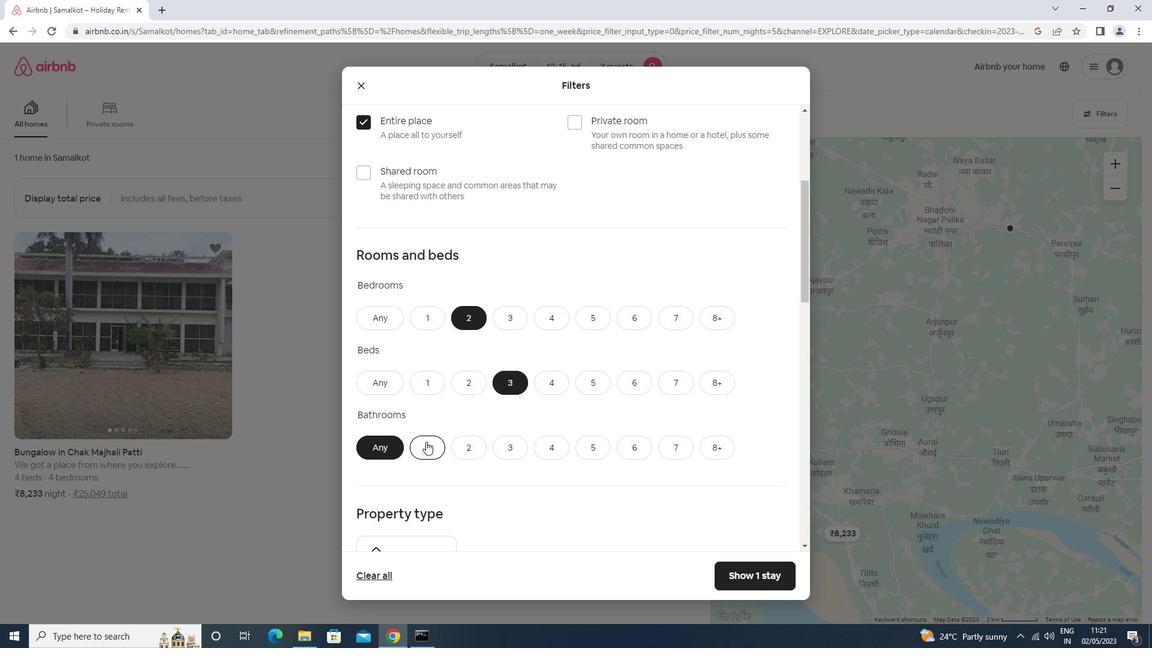 
Action: Mouse scrolled (426, 441) with delta (0, 0)
Screenshot: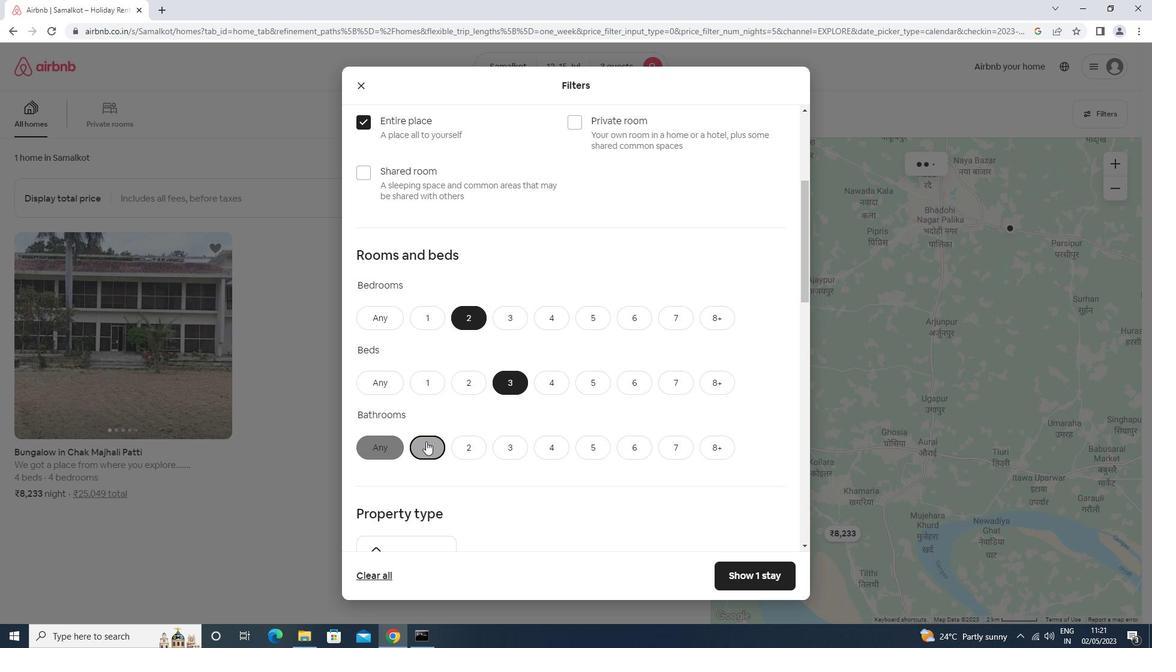 
Action: Mouse scrolled (426, 441) with delta (0, 0)
Screenshot: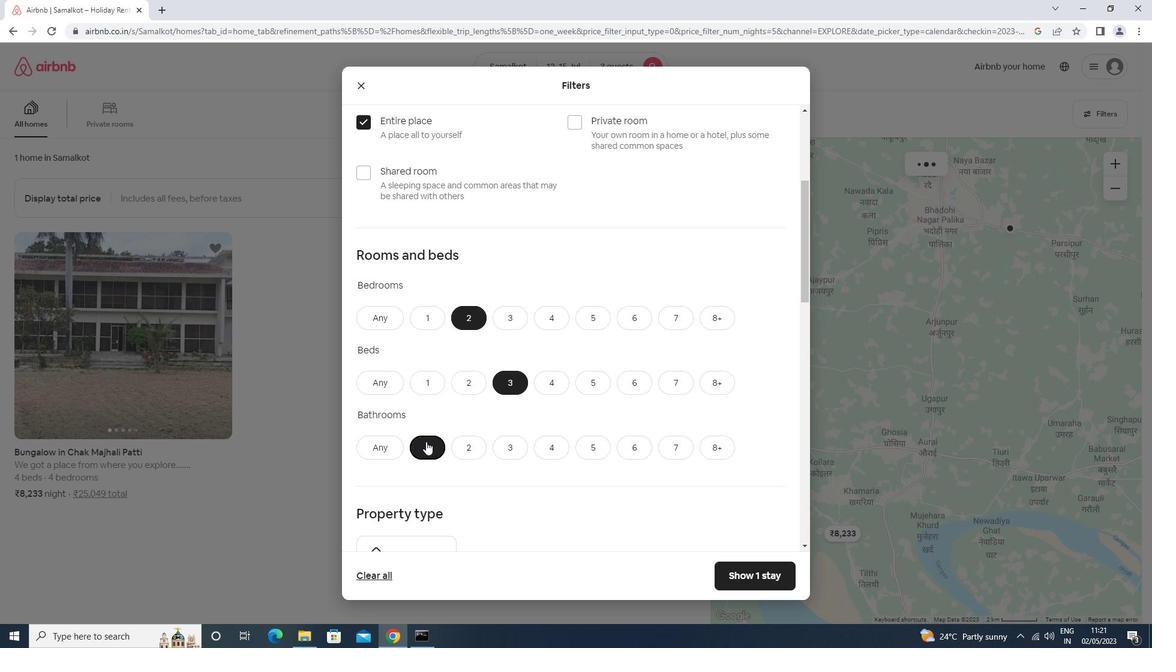 
Action: Mouse scrolled (426, 441) with delta (0, 0)
Screenshot: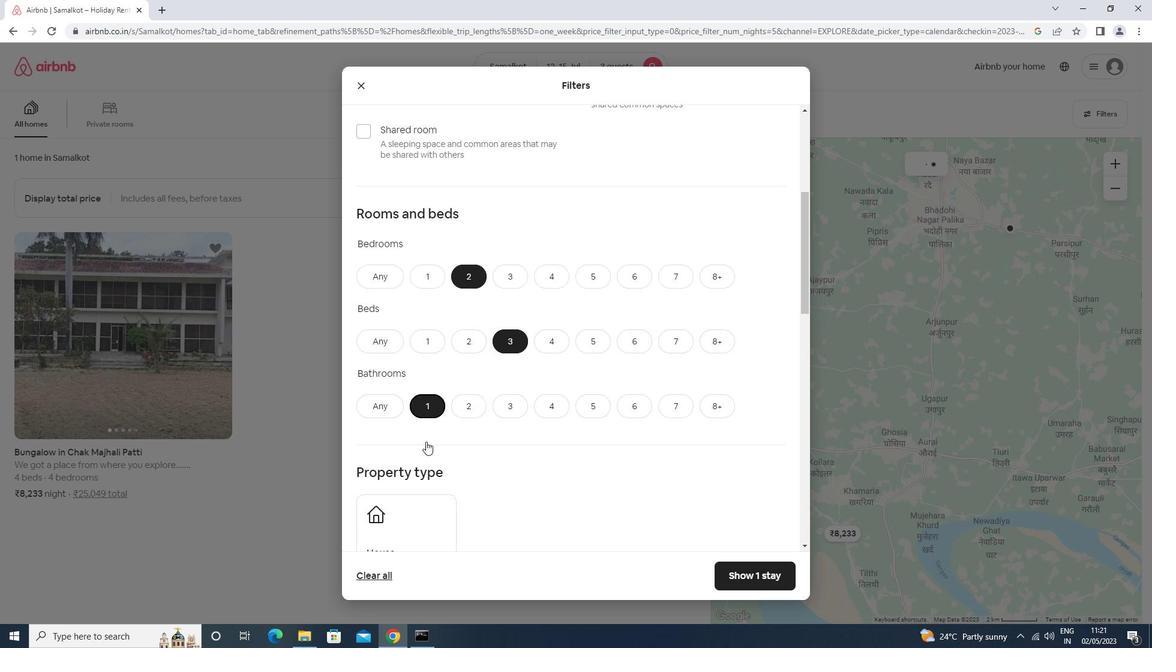 
Action: Mouse moved to (410, 382)
Screenshot: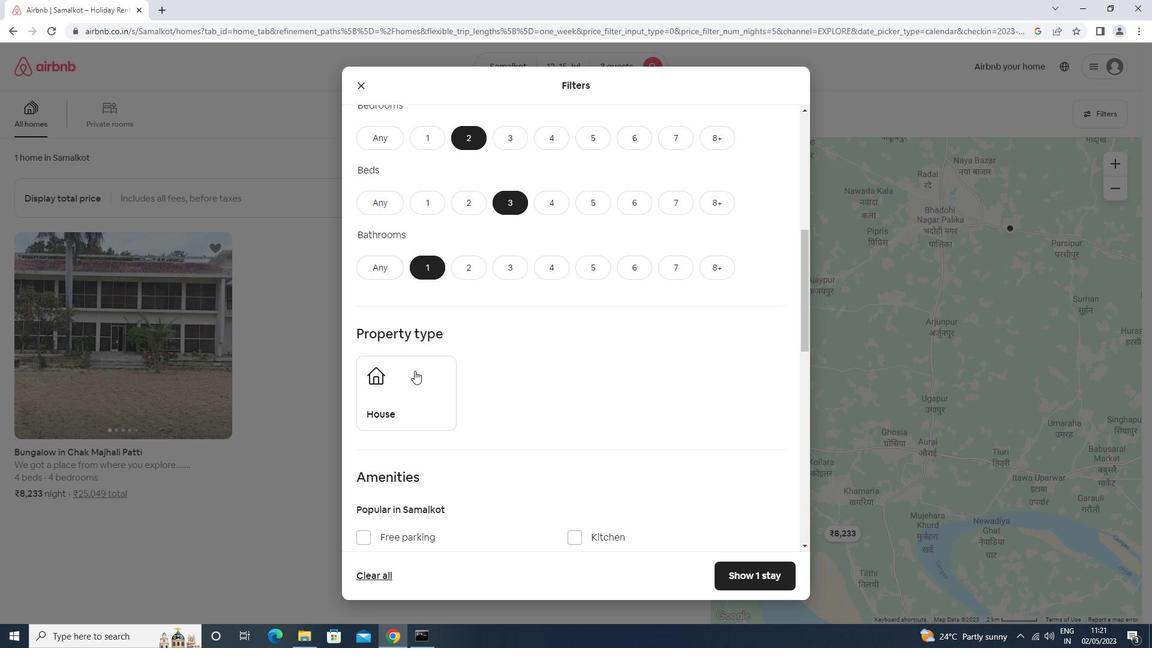
Action: Mouse pressed left at (410, 382)
Screenshot: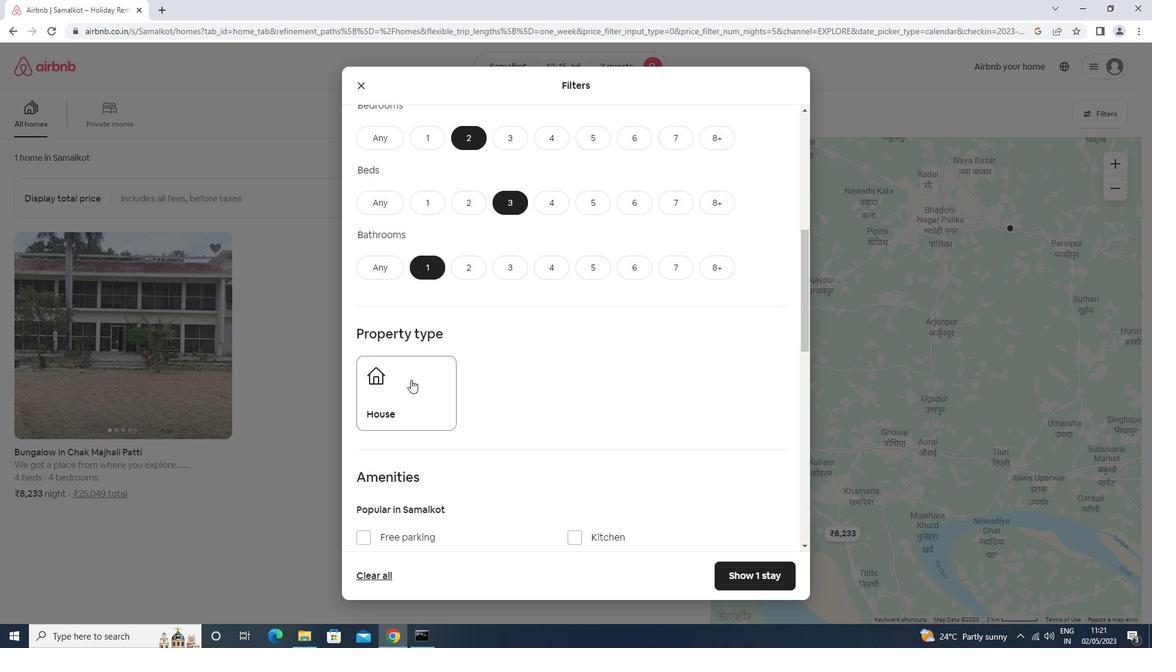
Action: Mouse moved to (412, 379)
Screenshot: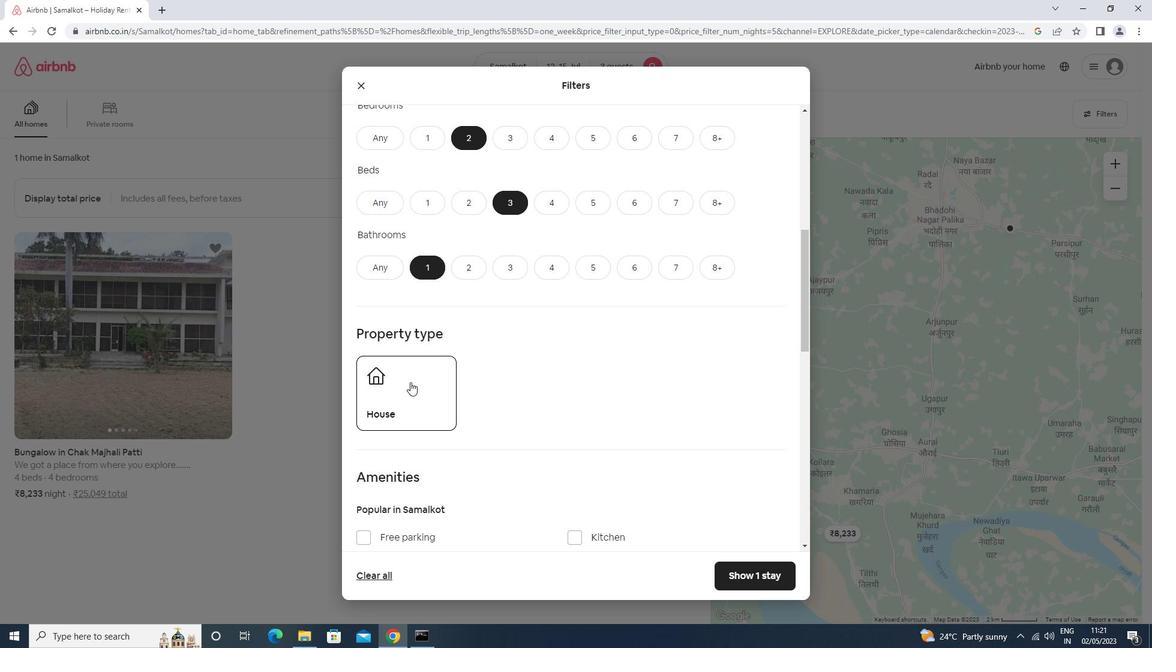 
Action: Mouse scrolled (412, 378) with delta (0, 0)
Screenshot: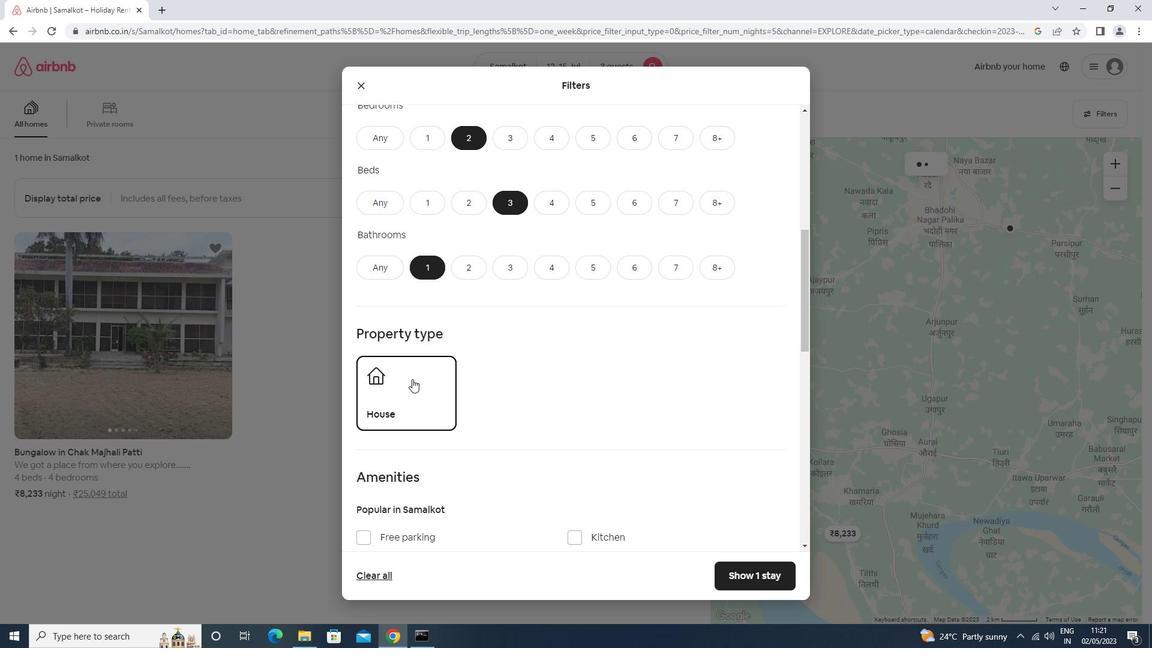 
Action: Mouse scrolled (412, 378) with delta (0, 0)
Screenshot: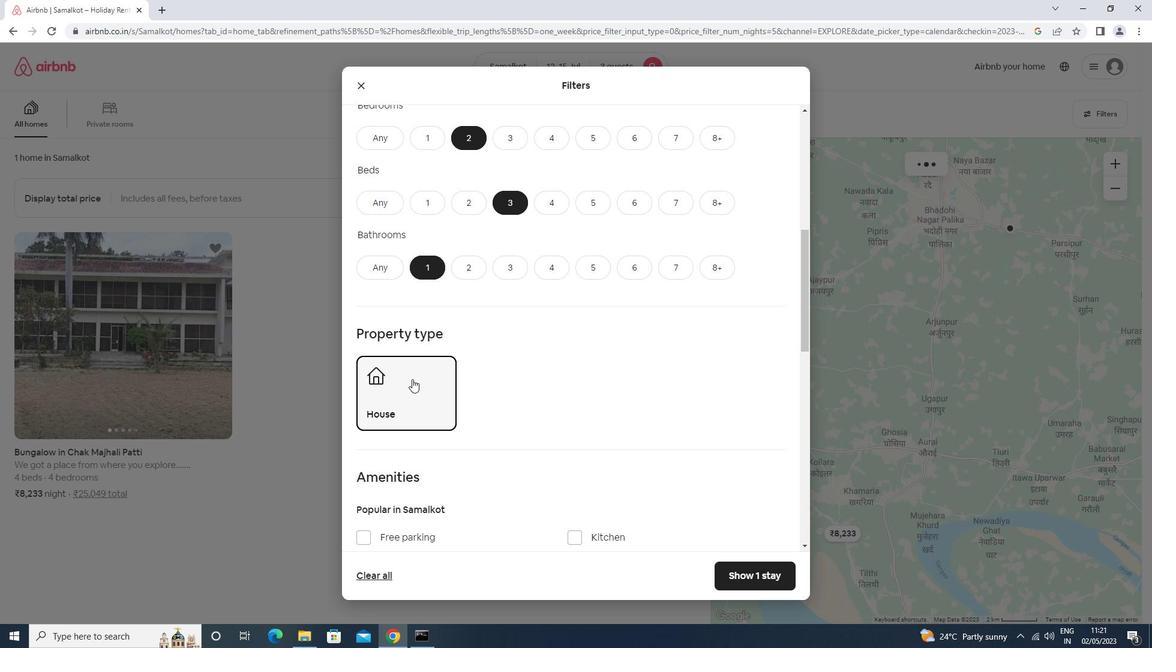 
Action: Mouse scrolled (412, 378) with delta (0, 0)
Screenshot: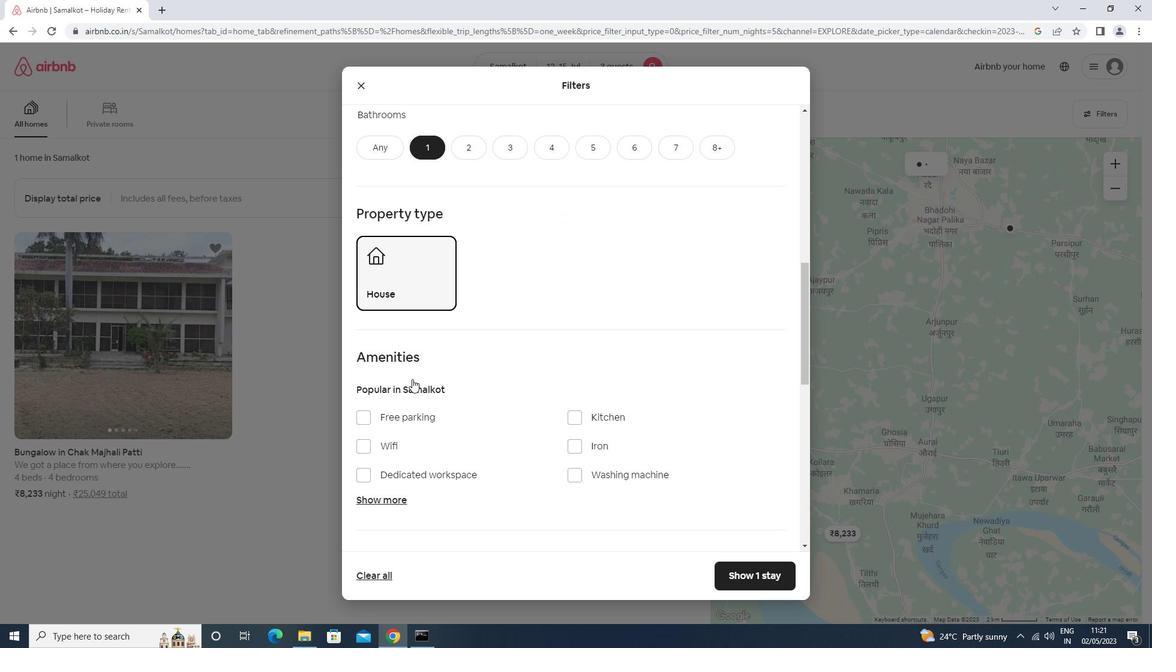 
Action: Mouse scrolled (412, 378) with delta (0, 0)
Screenshot: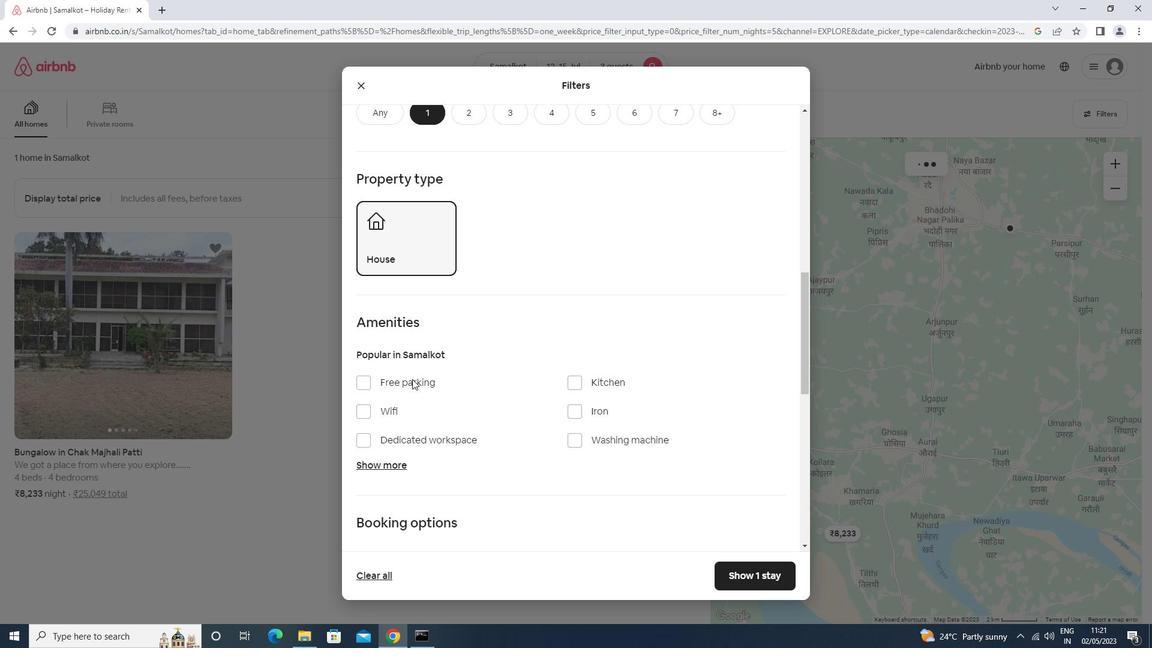 
Action: Mouse scrolled (412, 378) with delta (0, 0)
Screenshot: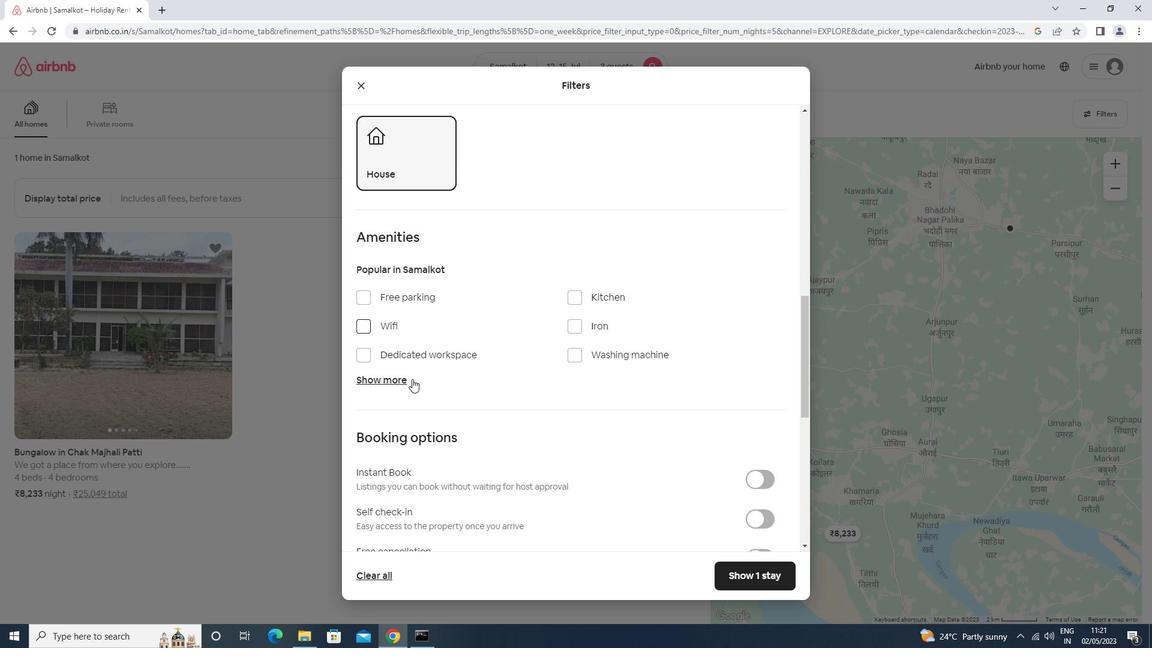 
Action: Mouse scrolled (412, 378) with delta (0, 0)
Screenshot: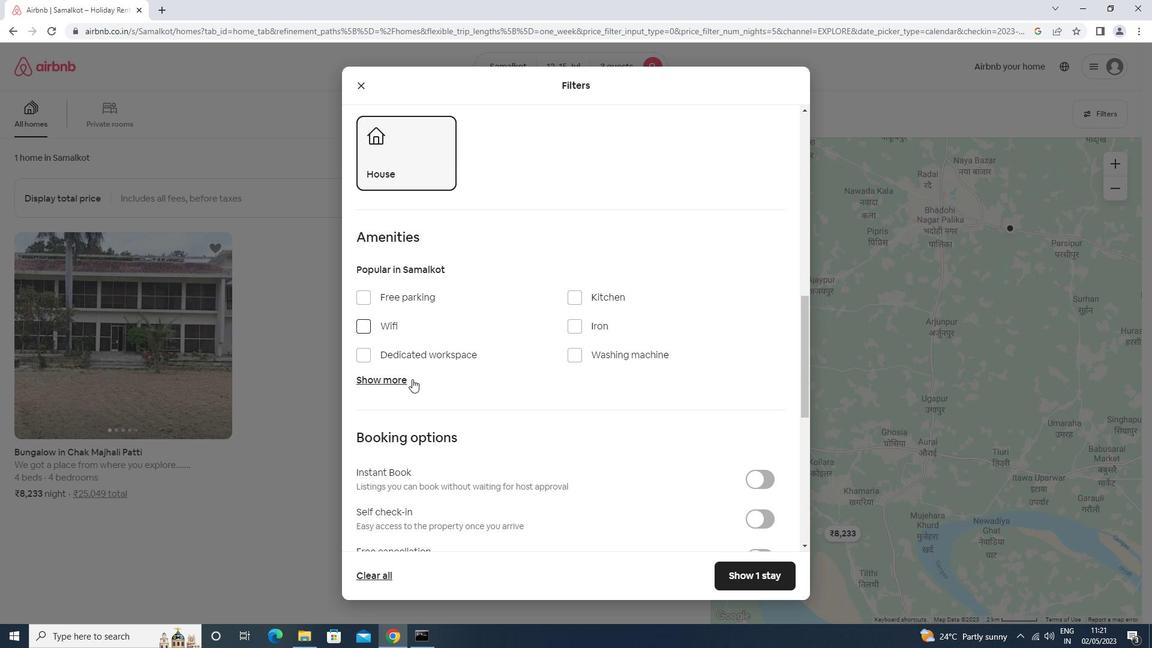 
Action: Mouse moved to (759, 392)
Screenshot: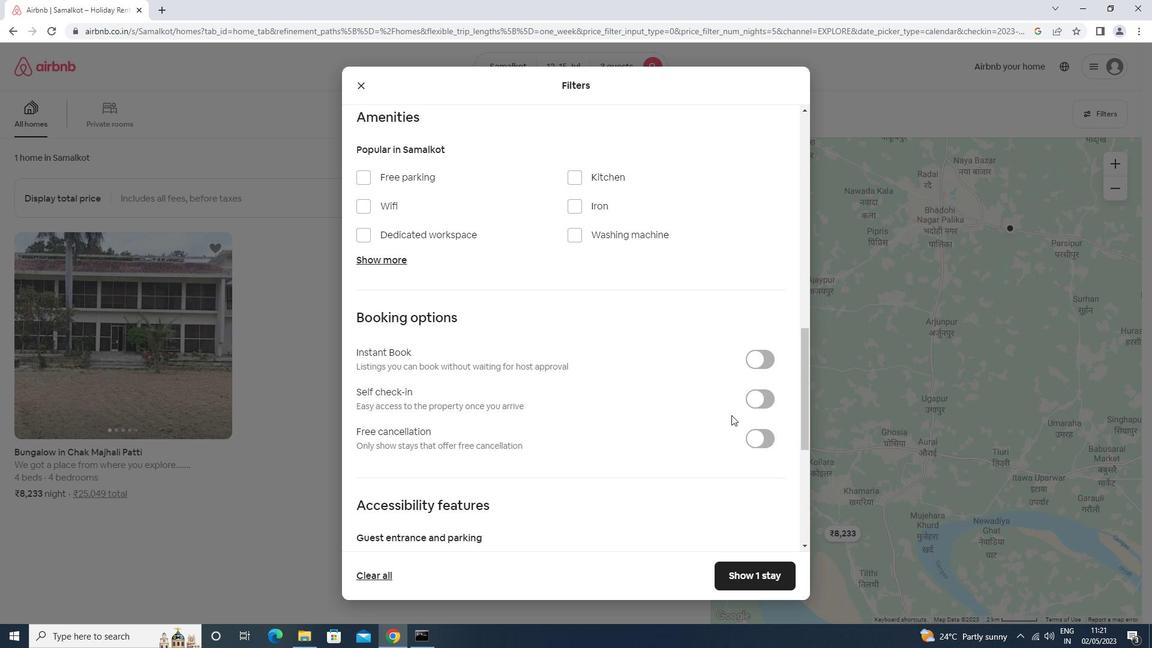 
Action: Mouse pressed left at (759, 392)
Screenshot: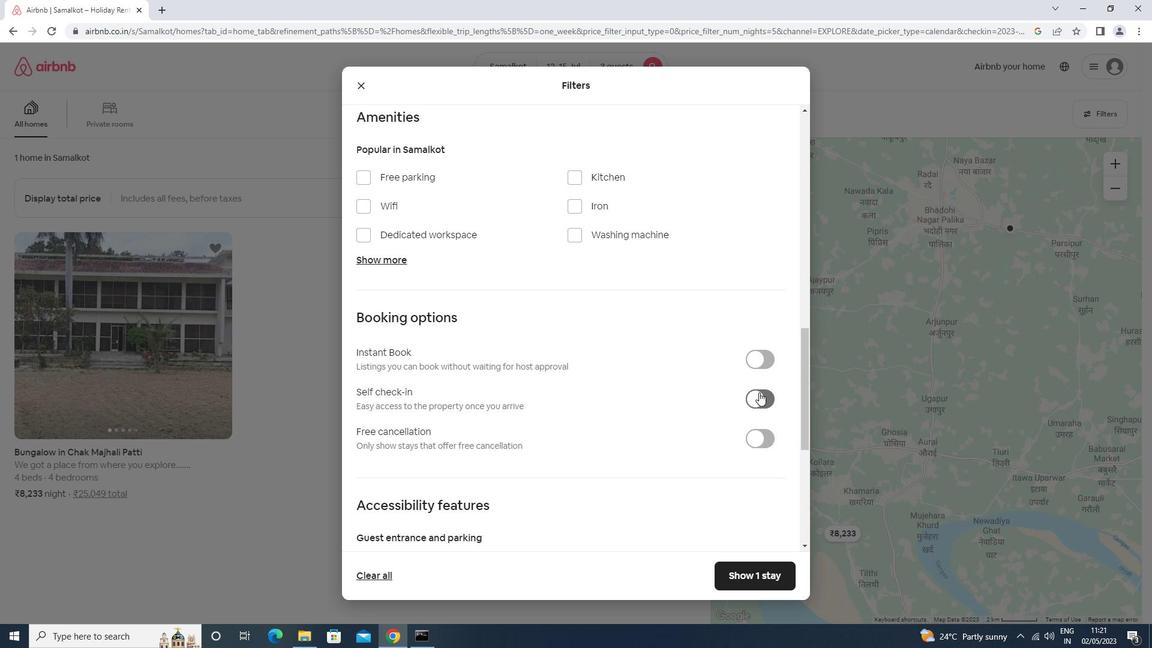 
Action: Mouse moved to (426, 404)
Screenshot: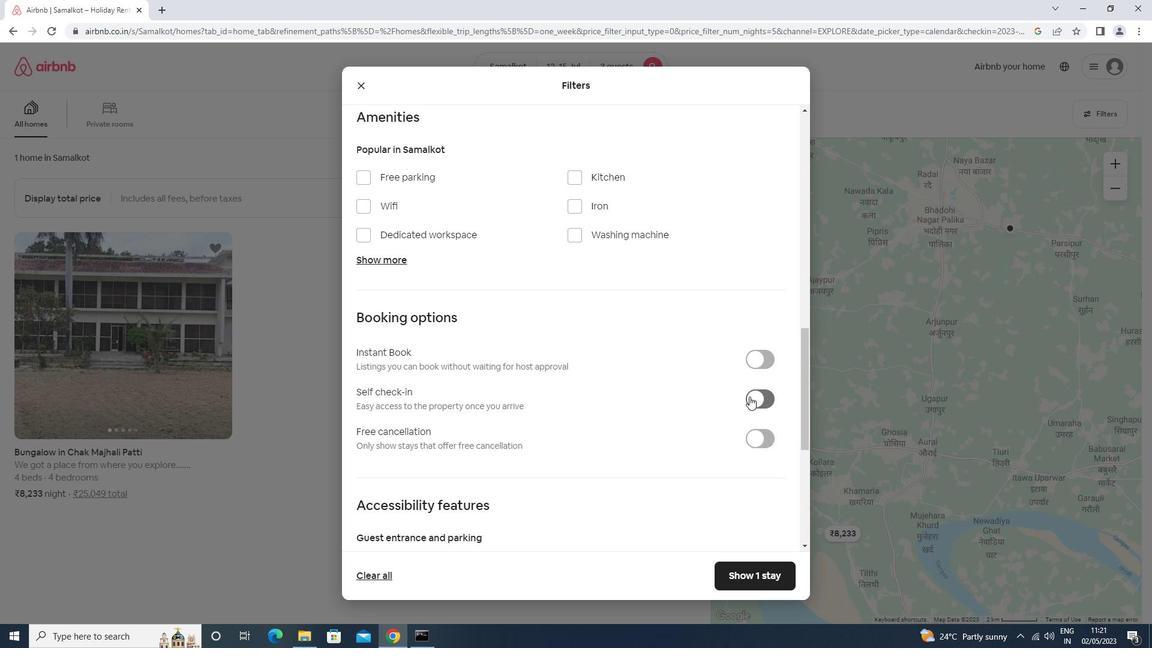 
Action: Mouse scrolled (426, 403) with delta (0, 0)
Screenshot: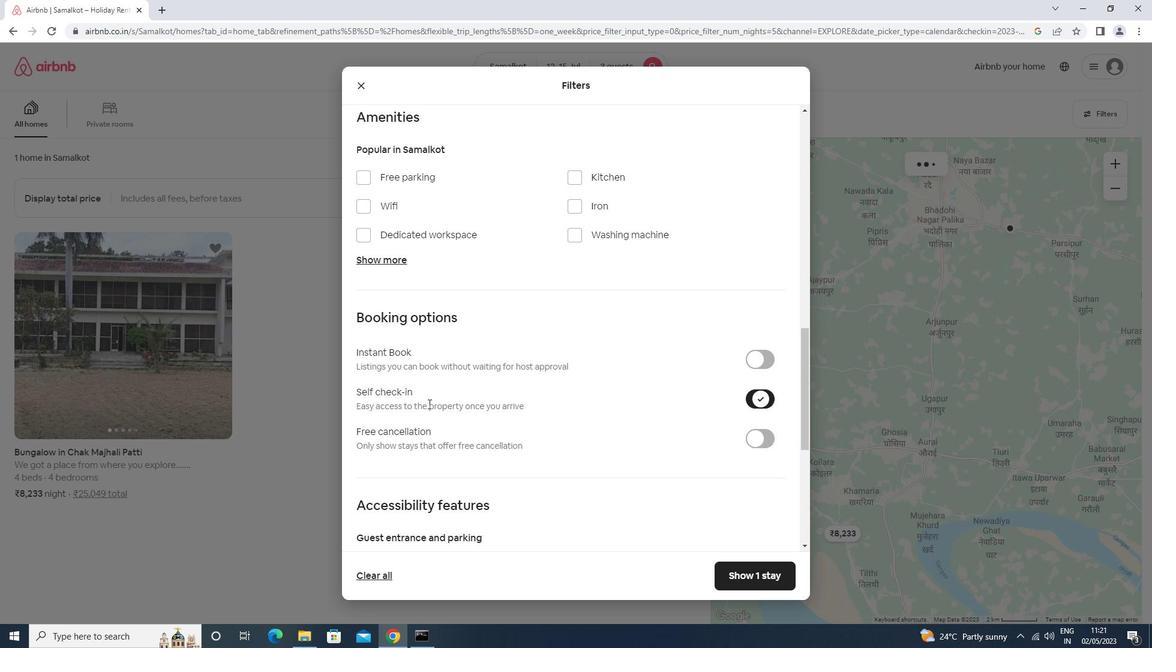 
Action: Mouse scrolled (426, 403) with delta (0, 0)
Screenshot: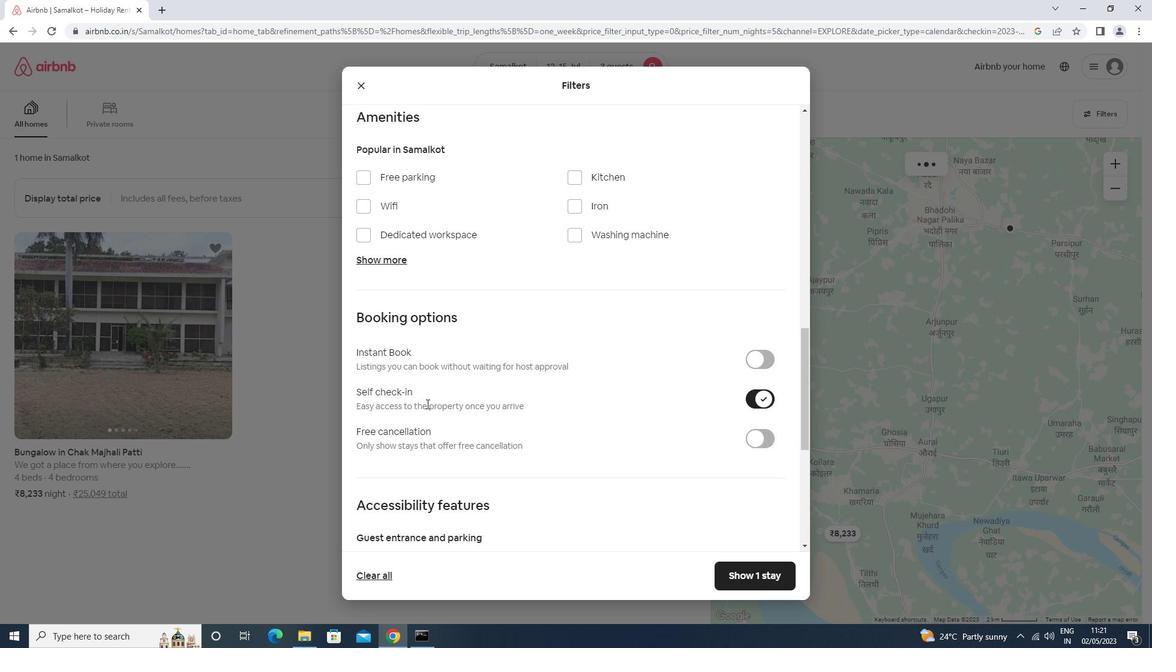 
Action: Mouse scrolled (426, 403) with delta (0, 0)
Screenshot: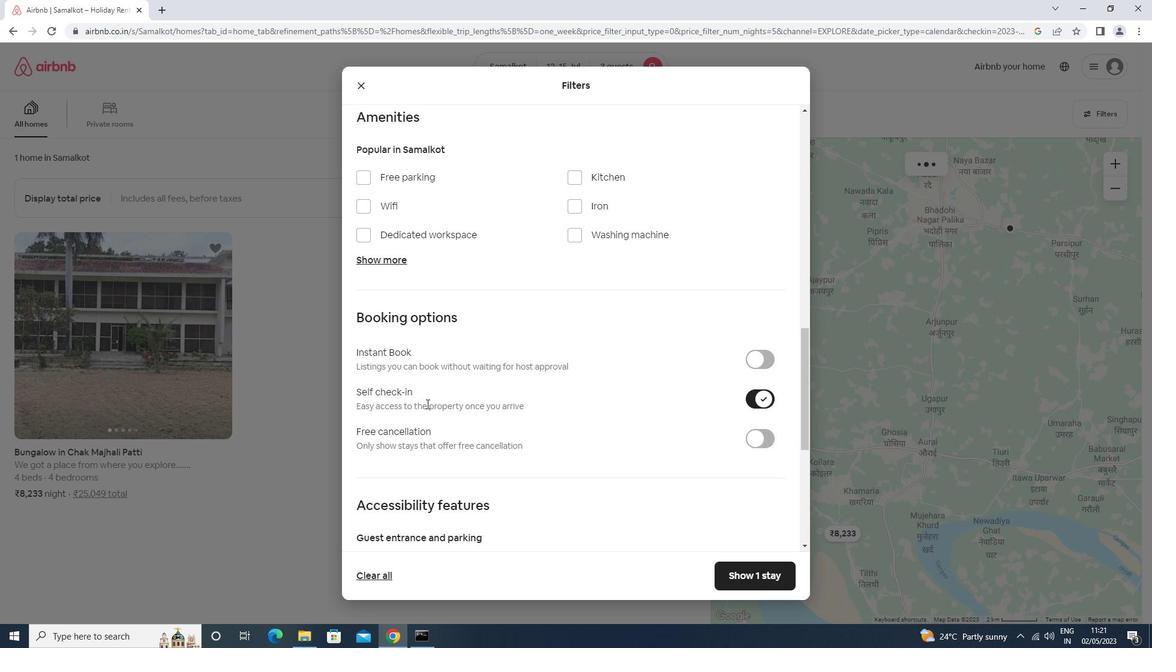 
Action: Mouse scrolled (426, 403) with delta (0, 0)
Screenshot: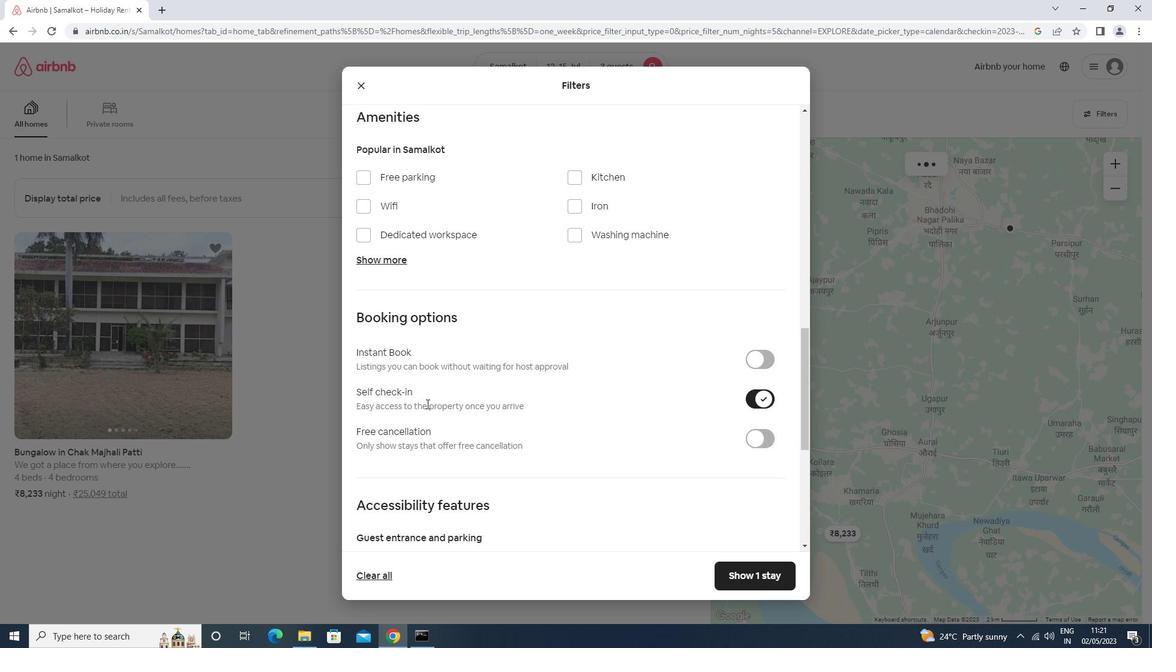 
Action: Mouse scrolled (426, 403) with delta (0, 0)
Screenshot: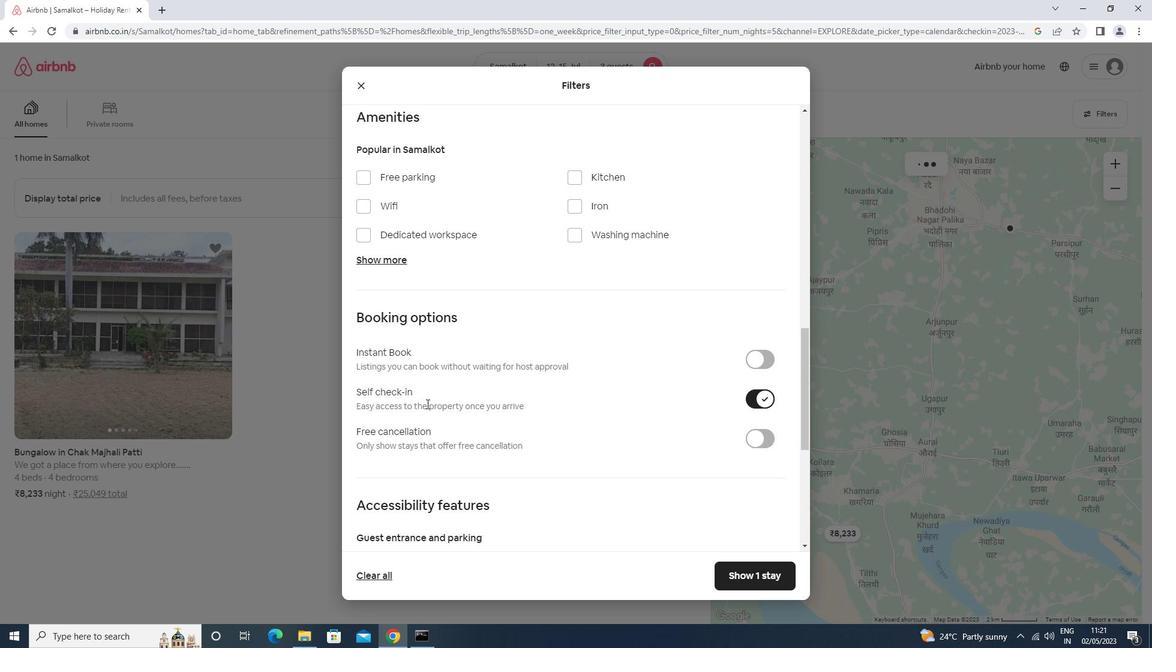 
Action: Mouse scrolled (426, 403) with delta (0, 0)
Screenshot: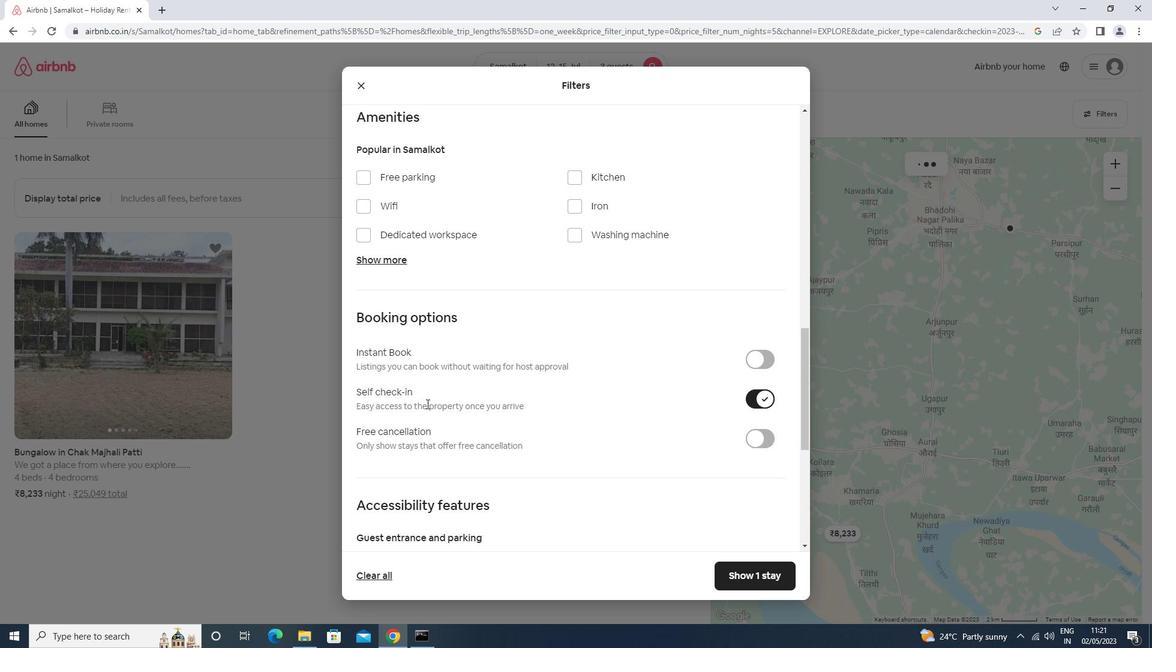 
Action: Mouse scrolled (426, 403) with delta (0, 0)
Screenshot: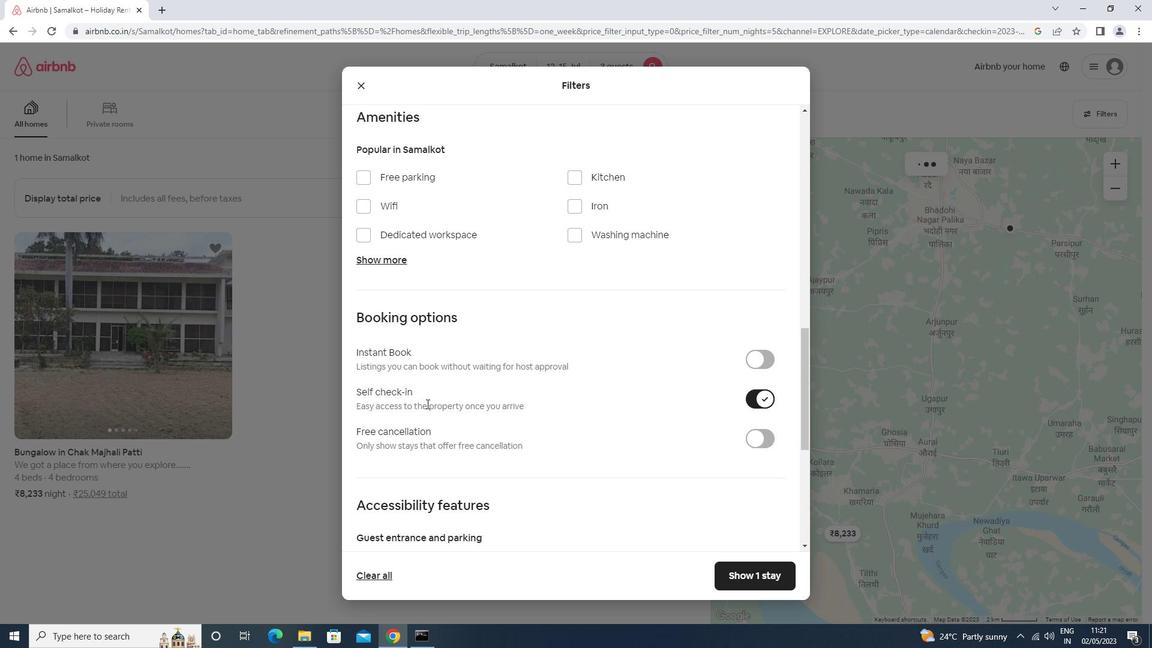 
Action: Mouse moved to (390, 510)
Screenshot: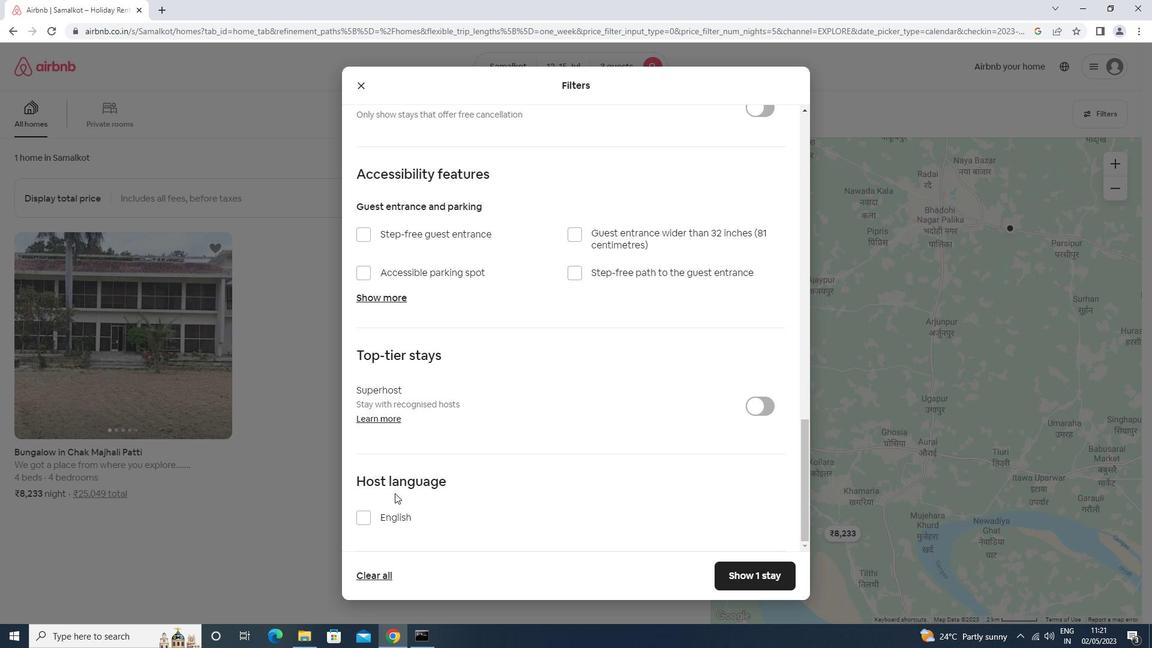 
Action: Mouse pressed left at (390, 510)
Screenshot: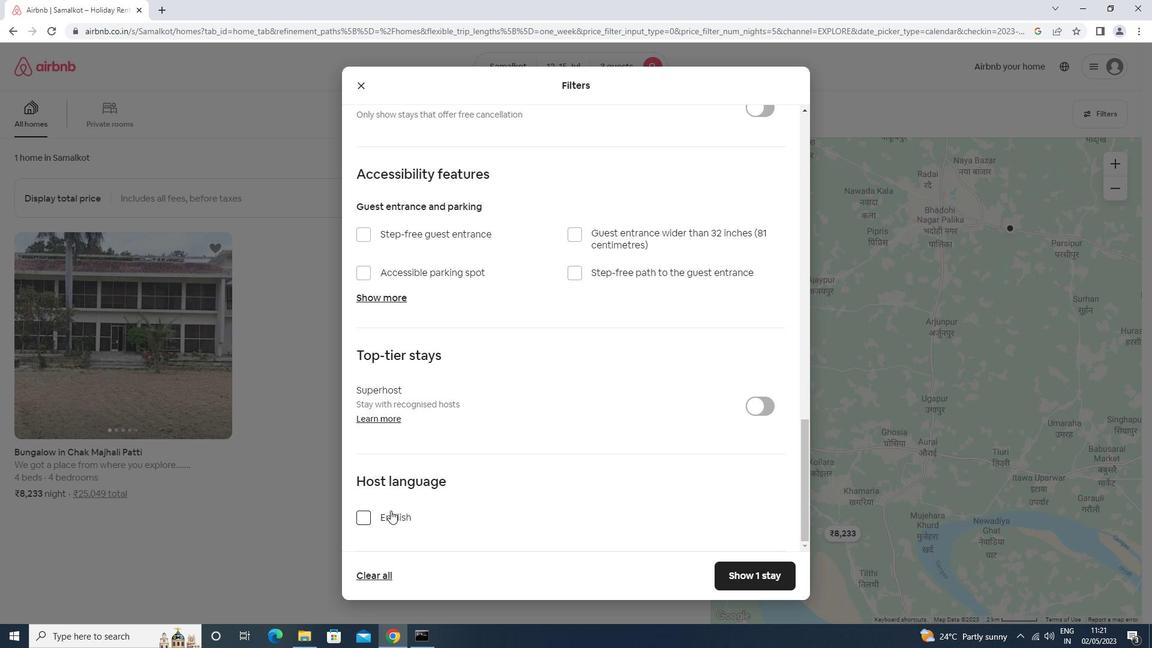 
Action: Mouse moved to (761, 579)
Screenshot: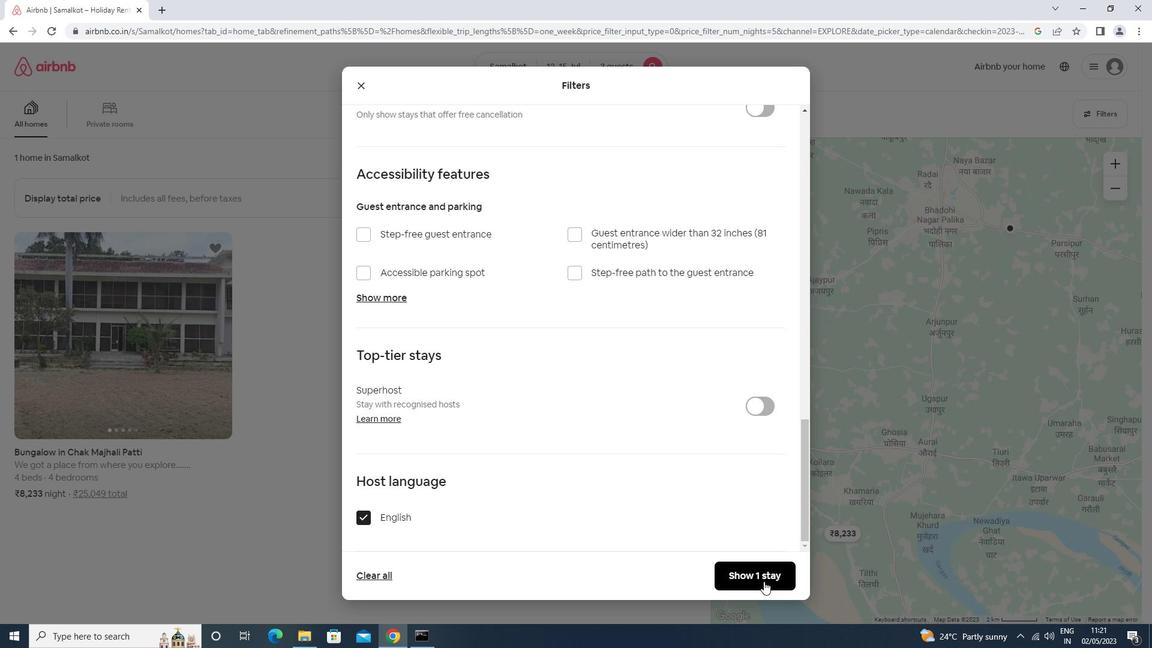 
Action: Mouse pressed left at (761, 579)
Screenshot: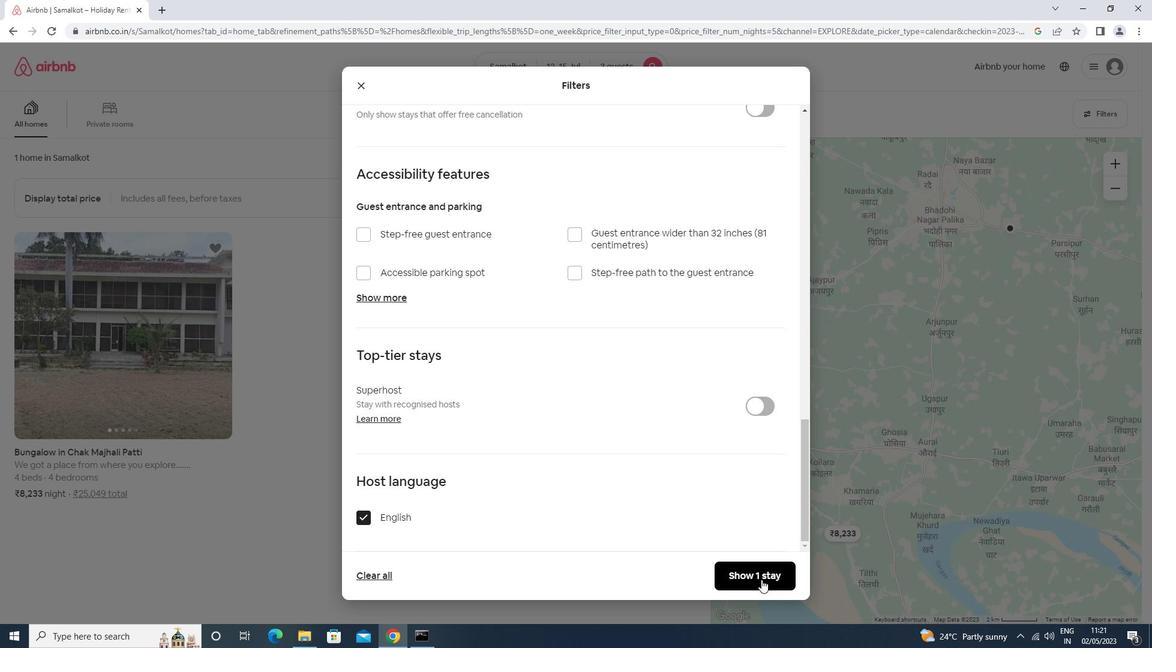 
